 Task: Create a due date automation trigger when advanced on, 2 days after a card is due add content without an empty description at 11:00 AM.
Action: Mouse moved to (1138, 331)
Screenshot: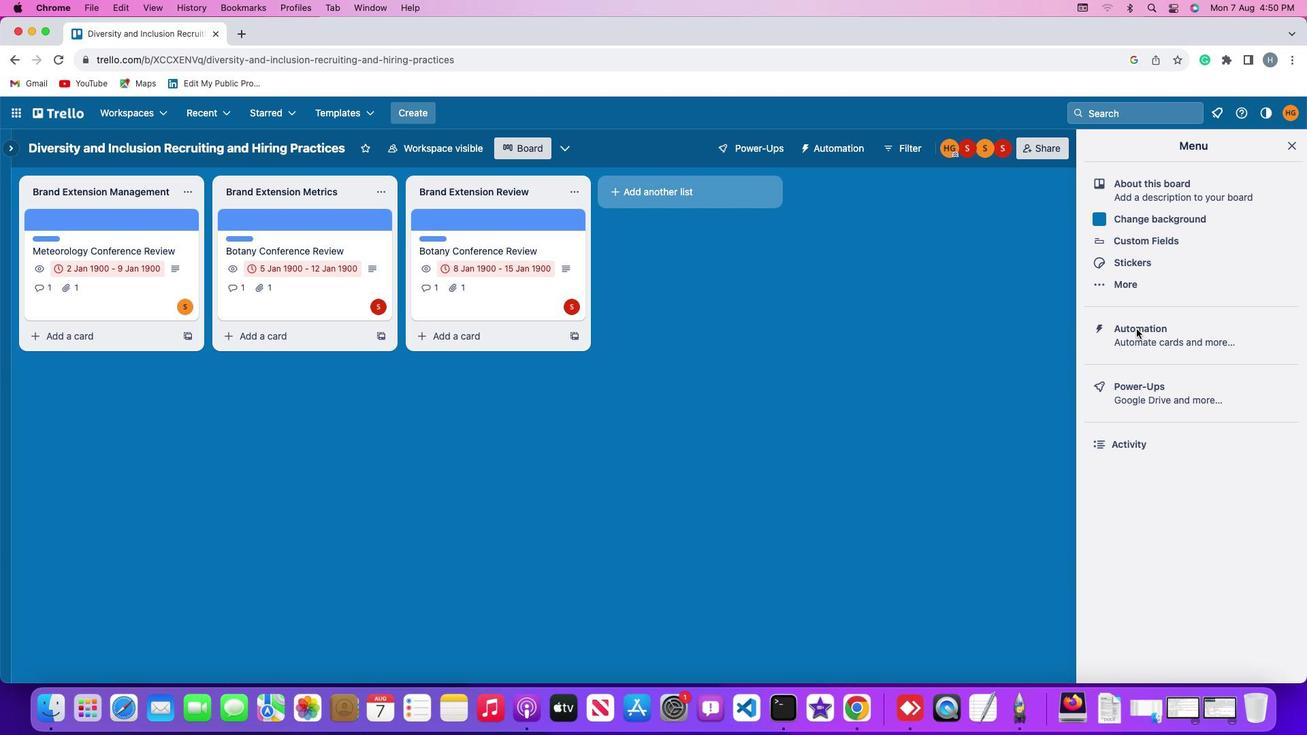 
Action: Mouse pressed left at (1138, 331)
Screenshot: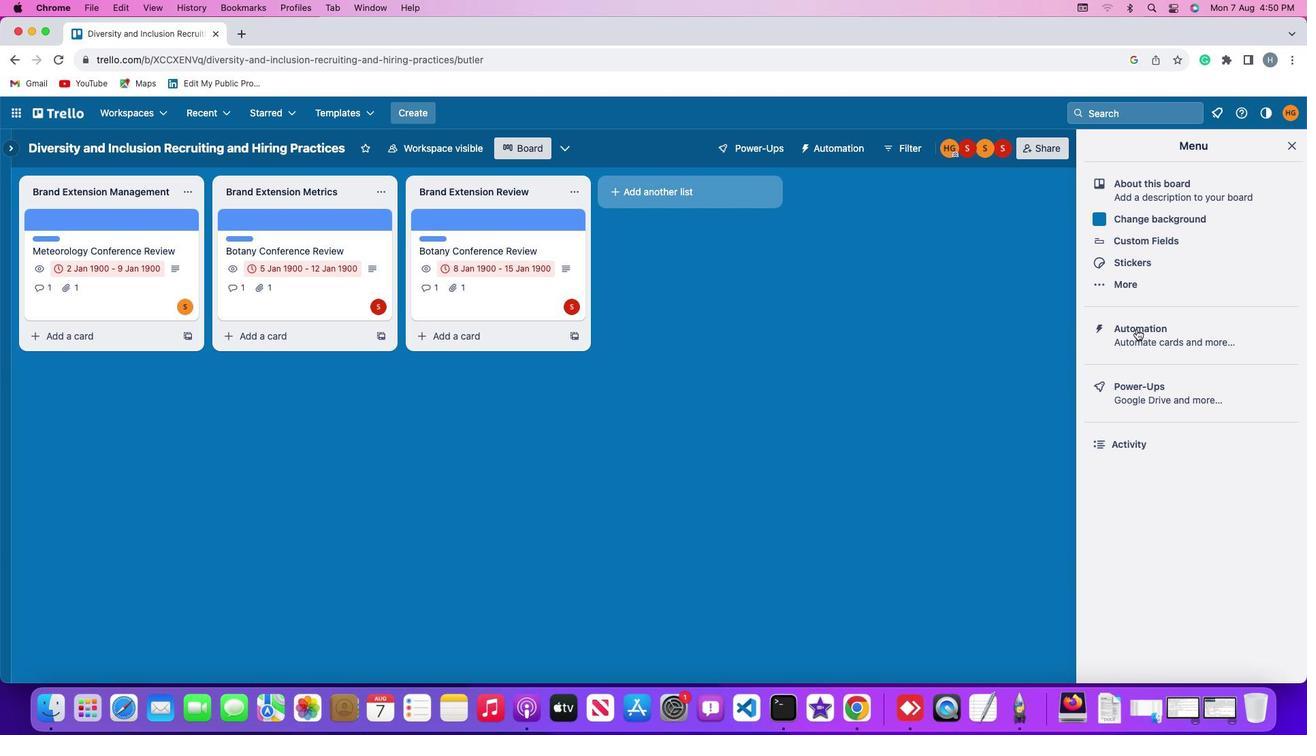 
Action: Mouse pressed left at (1138, 331)
Screenshot: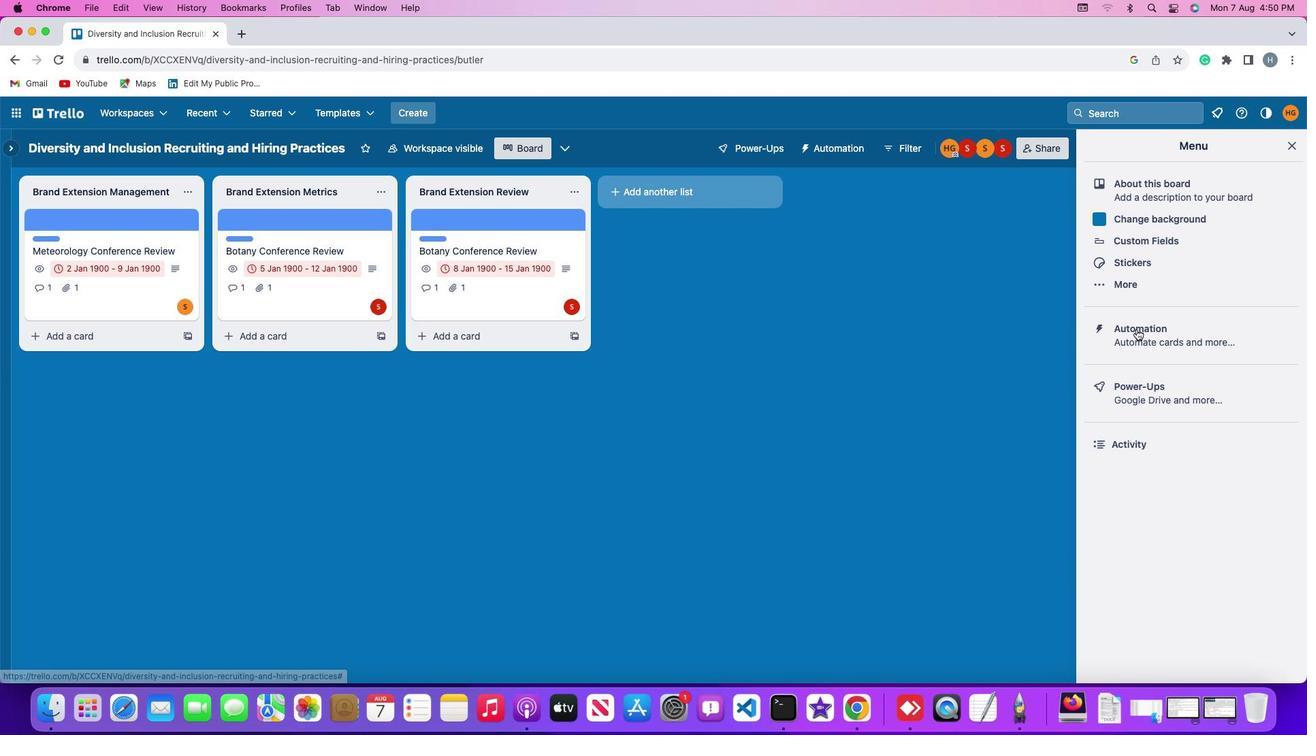
Action: Mouse moved to (81, 325)
Screenshot: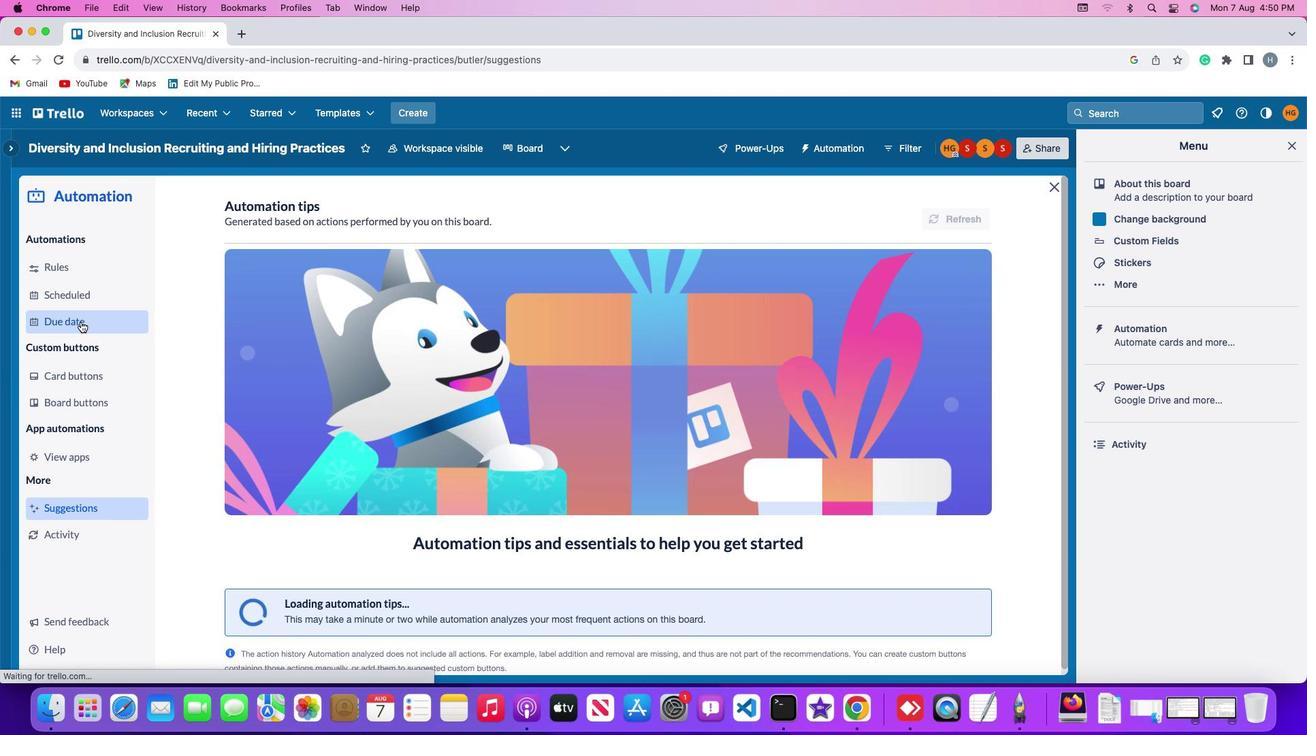 
Action: Mouse pressed left at (81, 325)
Screenshot: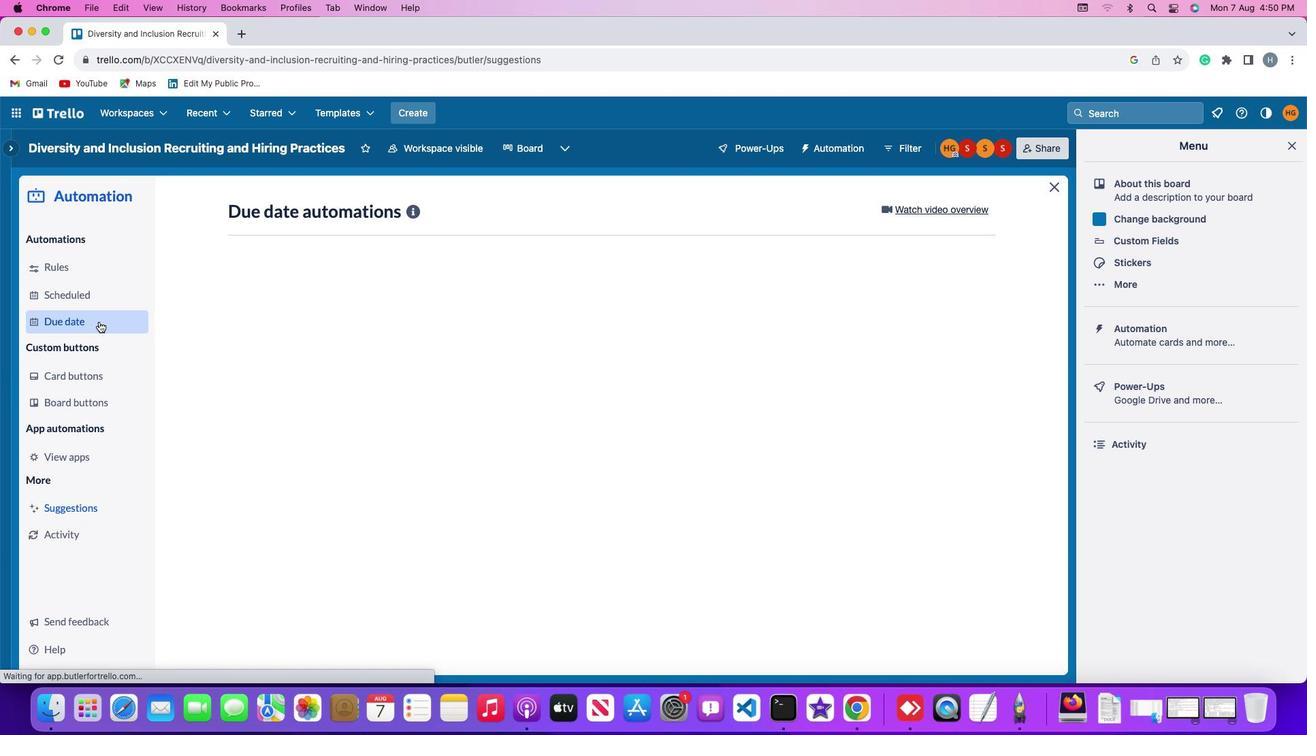 
Action: Mouse moved to (947, 210)
Screenshot: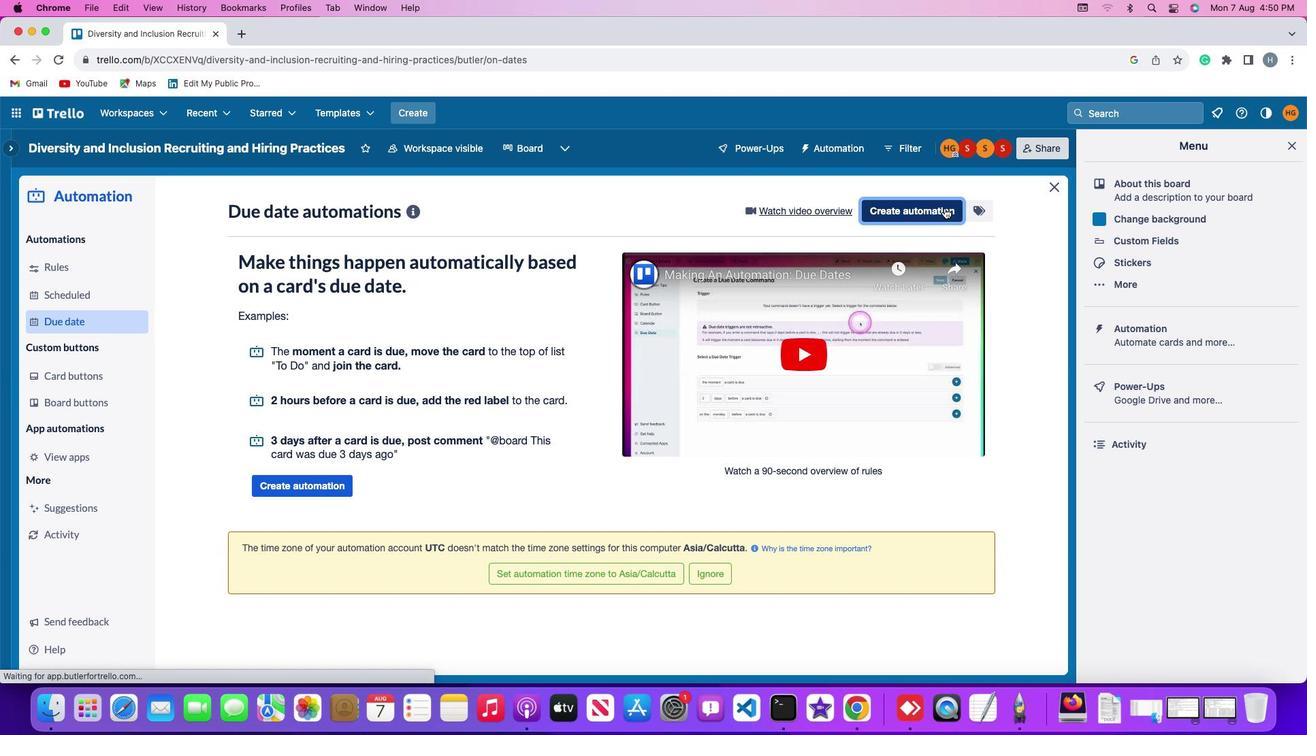 
Action: Mouse pressed left at (947, 210)
Screenshot: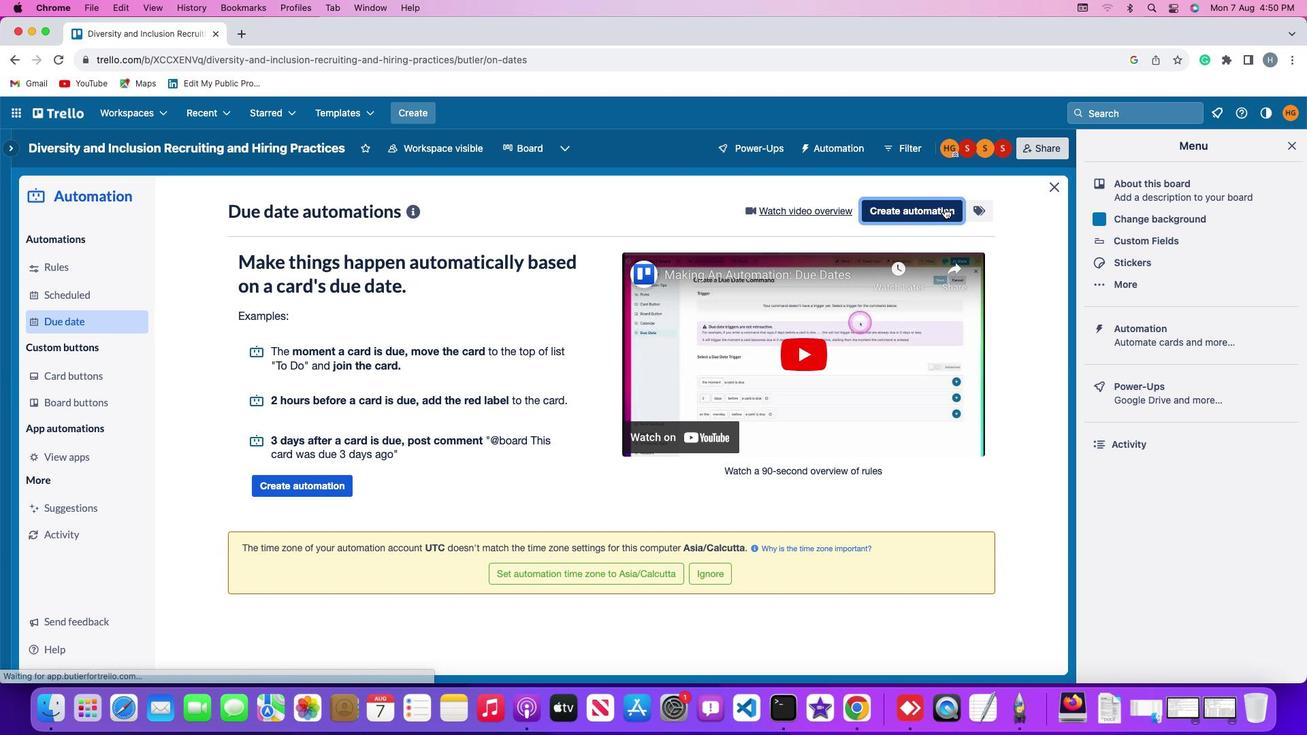 
Action: Mouse moved to (604, 341)
Screenshot: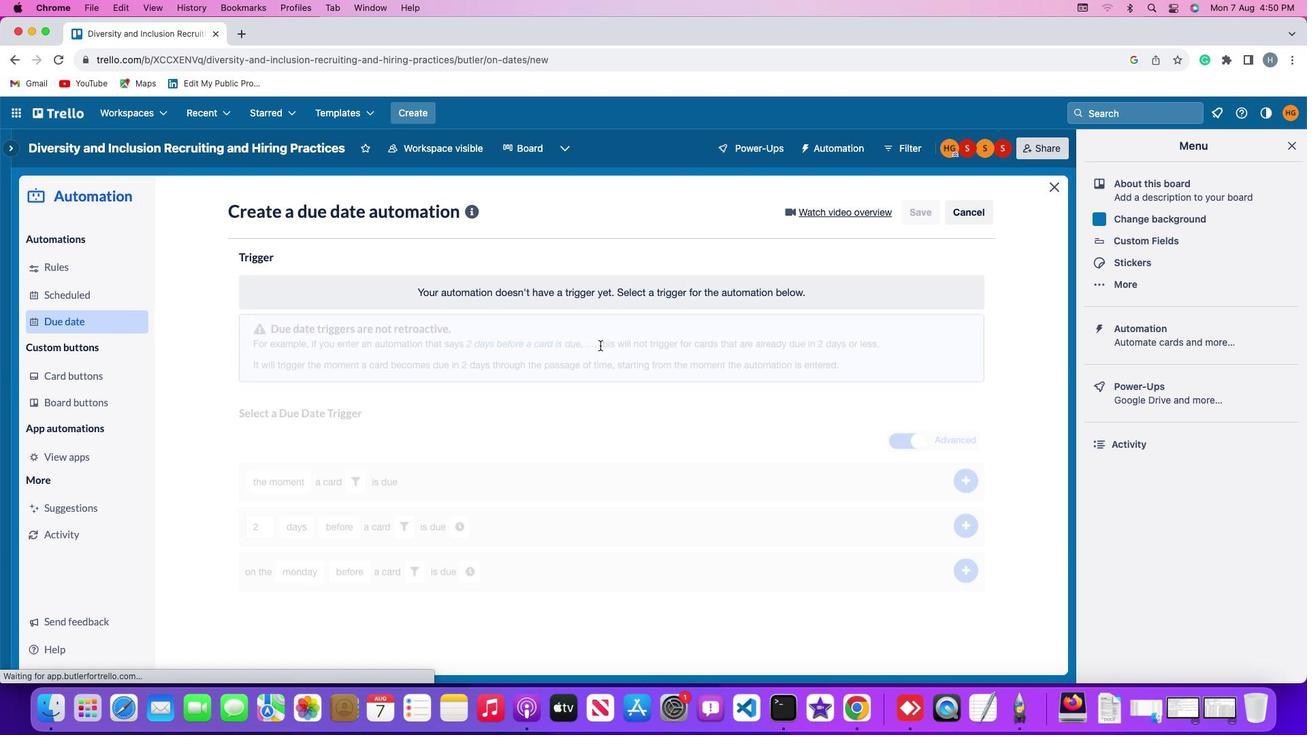 
Action: Mouse pressed left at (604, 341)
Screenshot: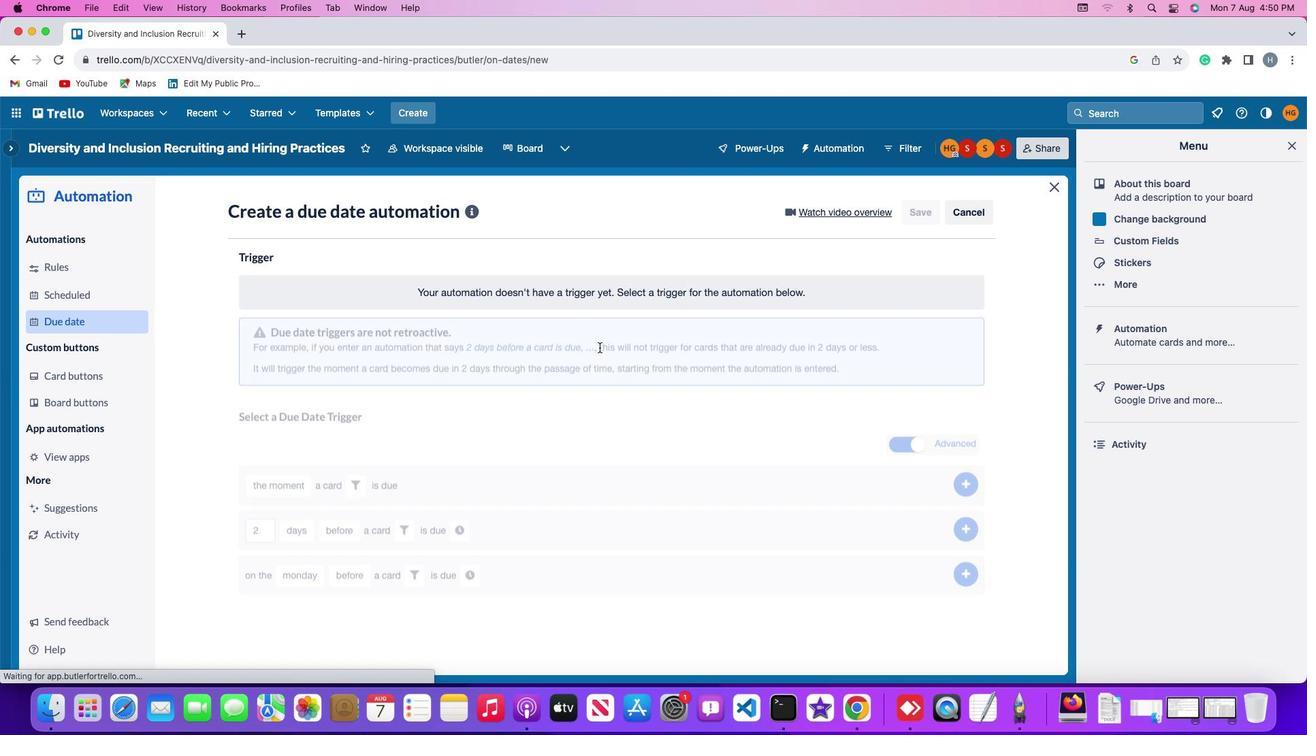 
Action: Mouse moved to (271, 552)
Screenshot: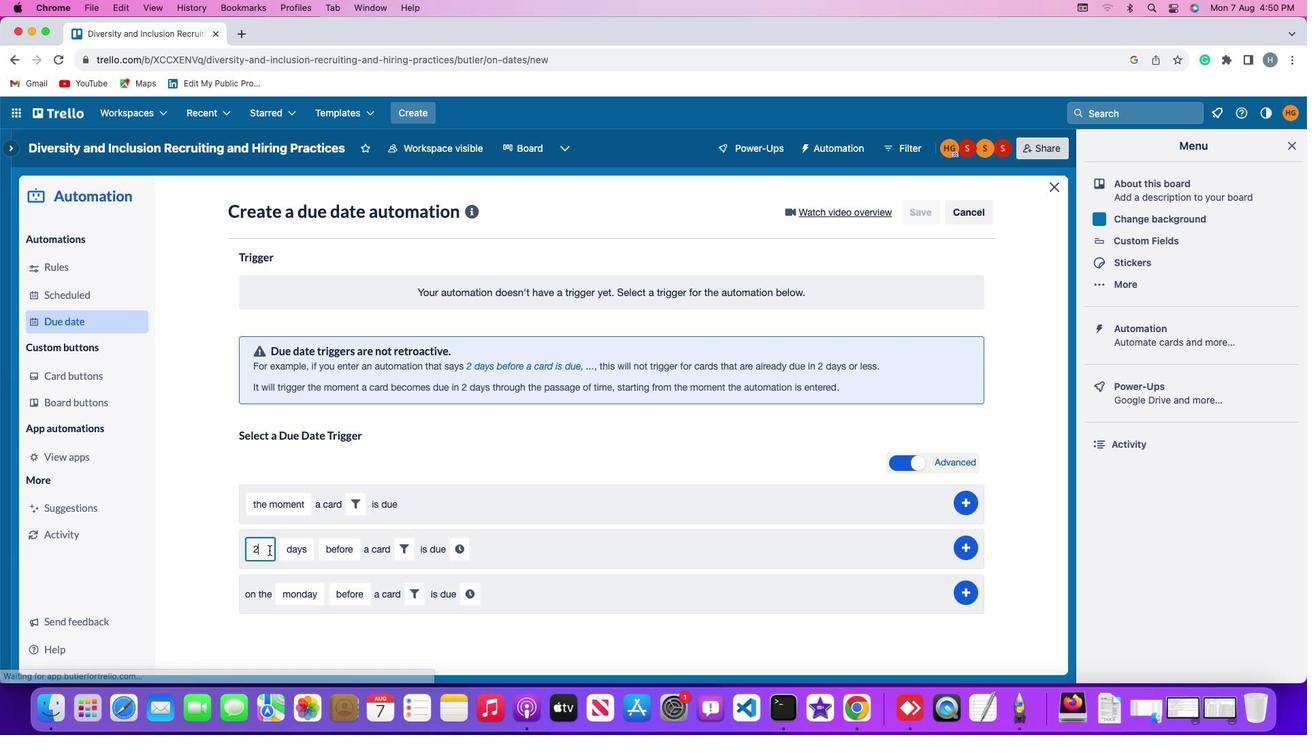 
Action: Mouse pressed left at (271, 552)
Screenshot: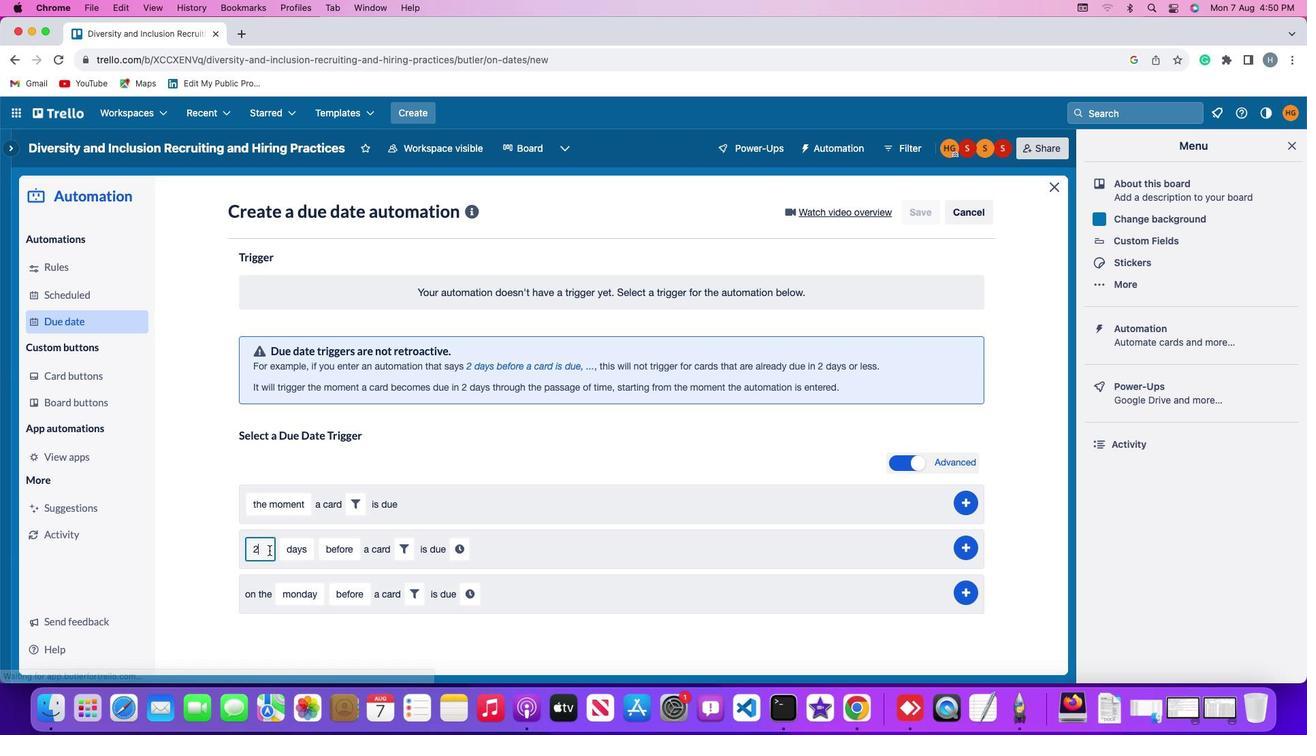 
Action: Key pressed Key.backspace'2'
Screenshot: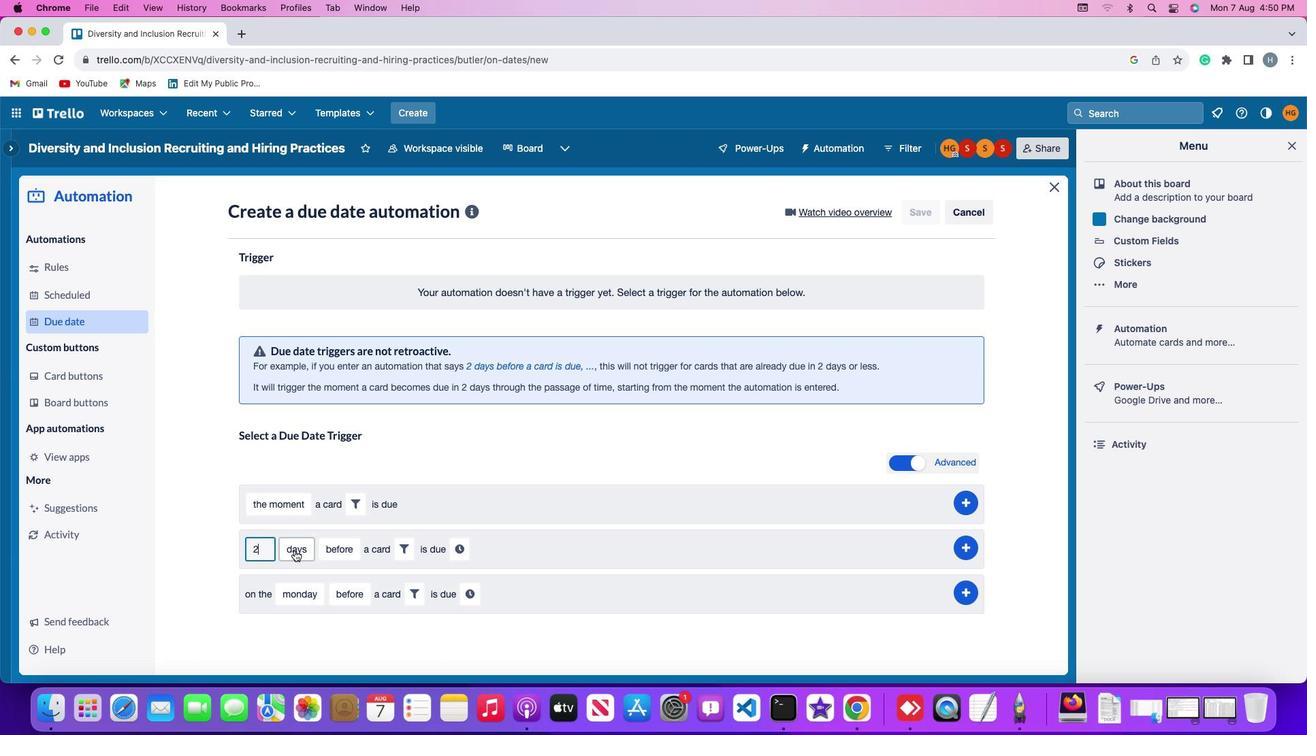 
Action: Mouse moved to (301, 551)
Screenshot: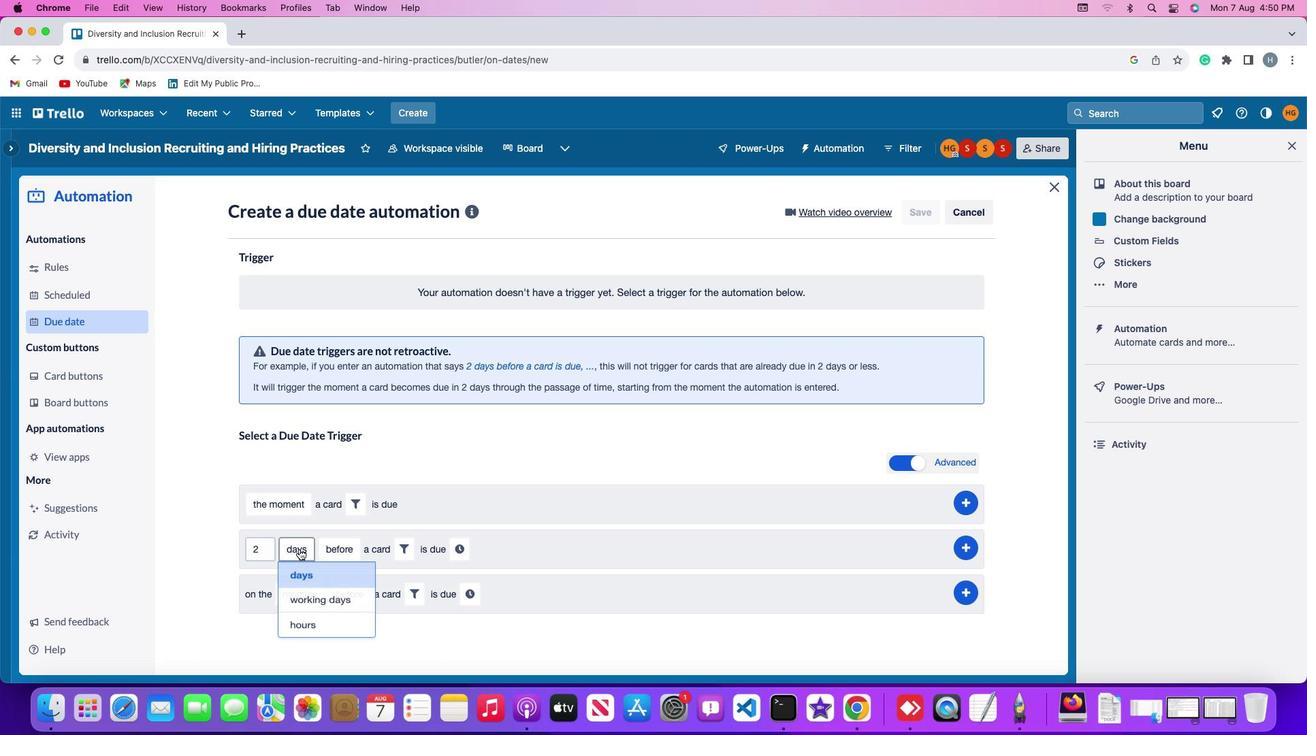 
Action: Mouse pressed left at (301, 551)
Screenshot: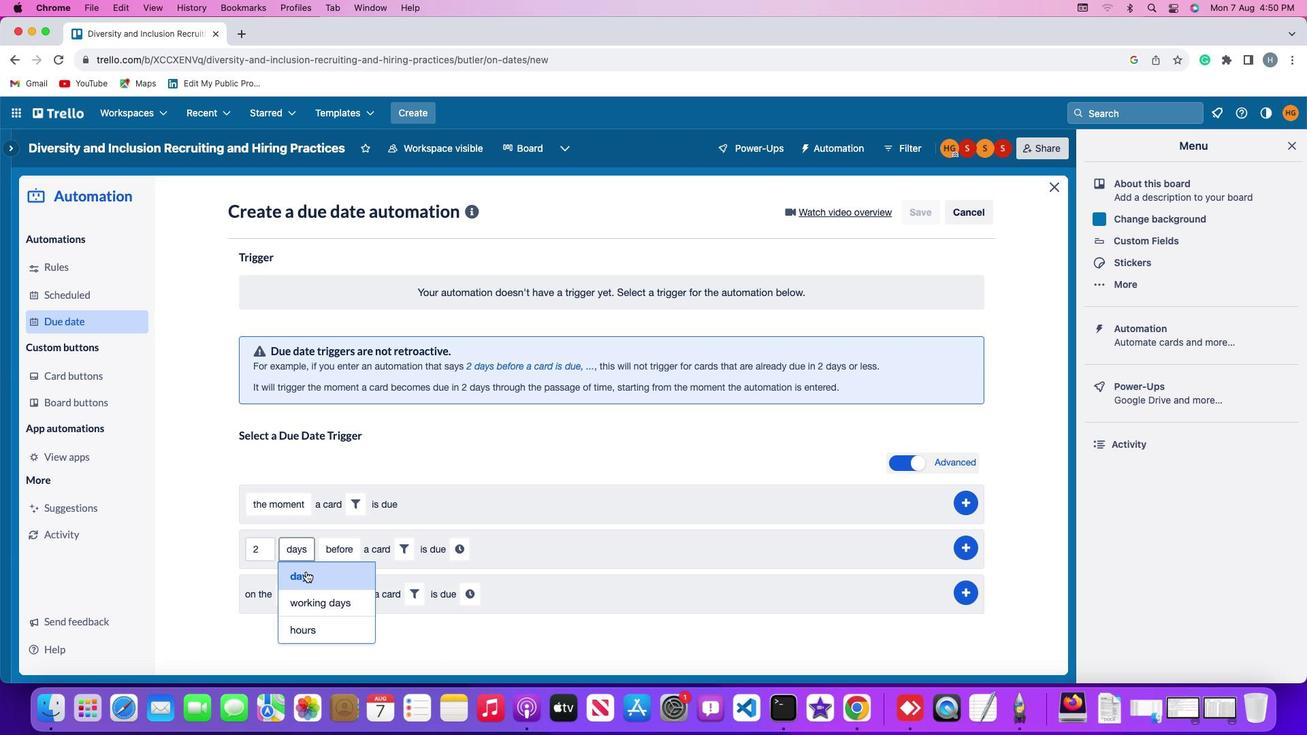 
Action: Mouse moved to (308, 576)
Screenshot: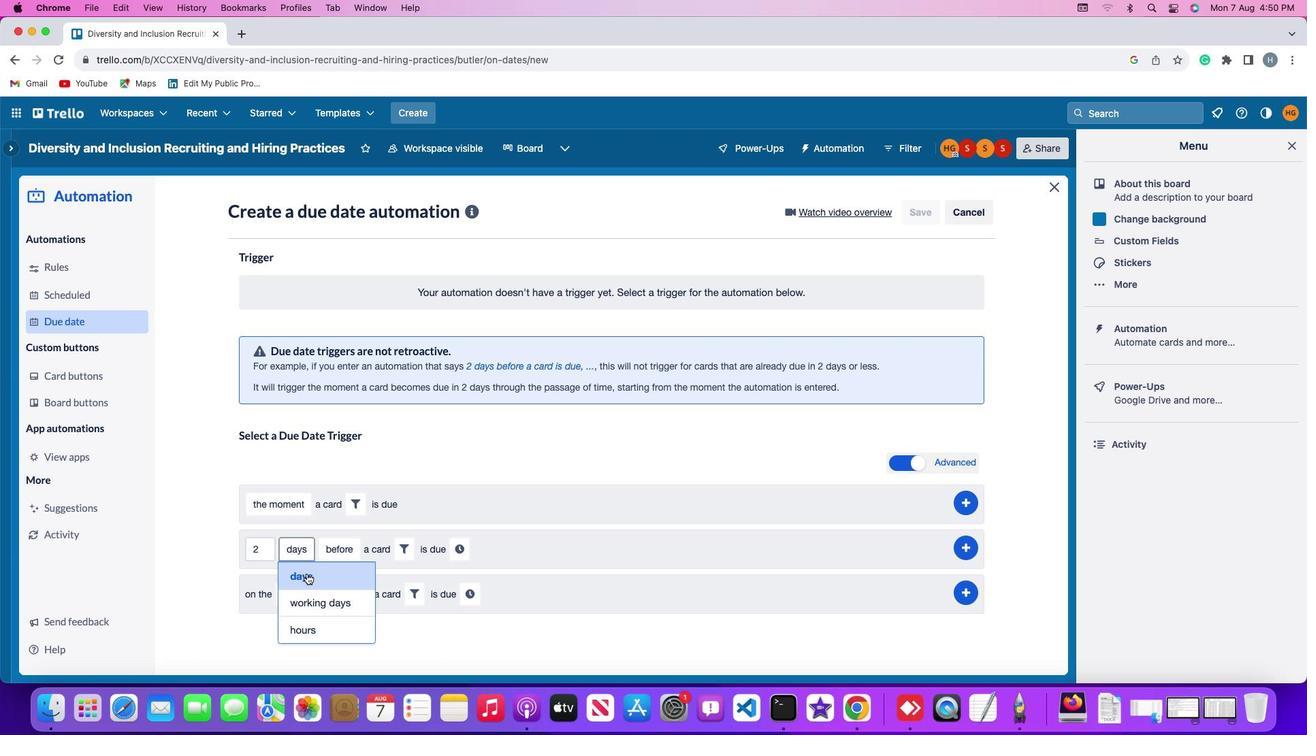 
Action: Mouse pressed left at (308, 576)
Screenshot: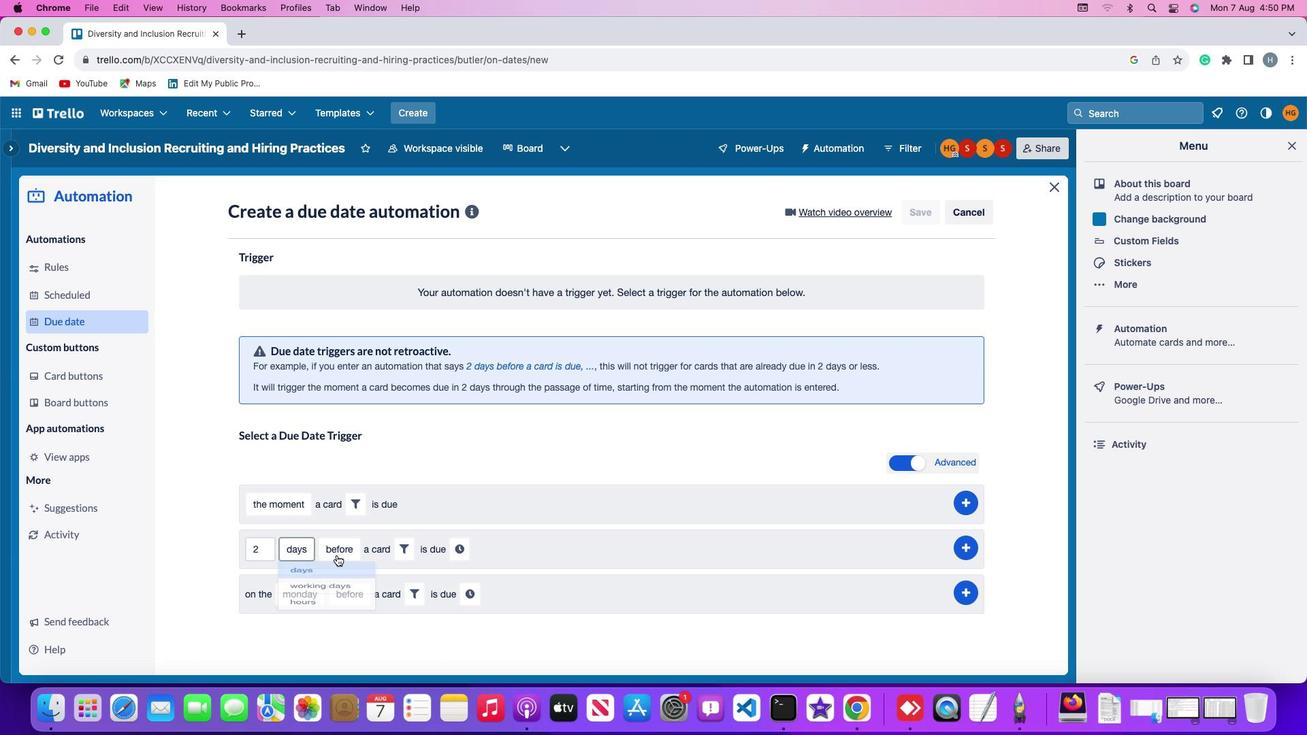 
Action: Mouse moved to (349, 546)
Screenshot: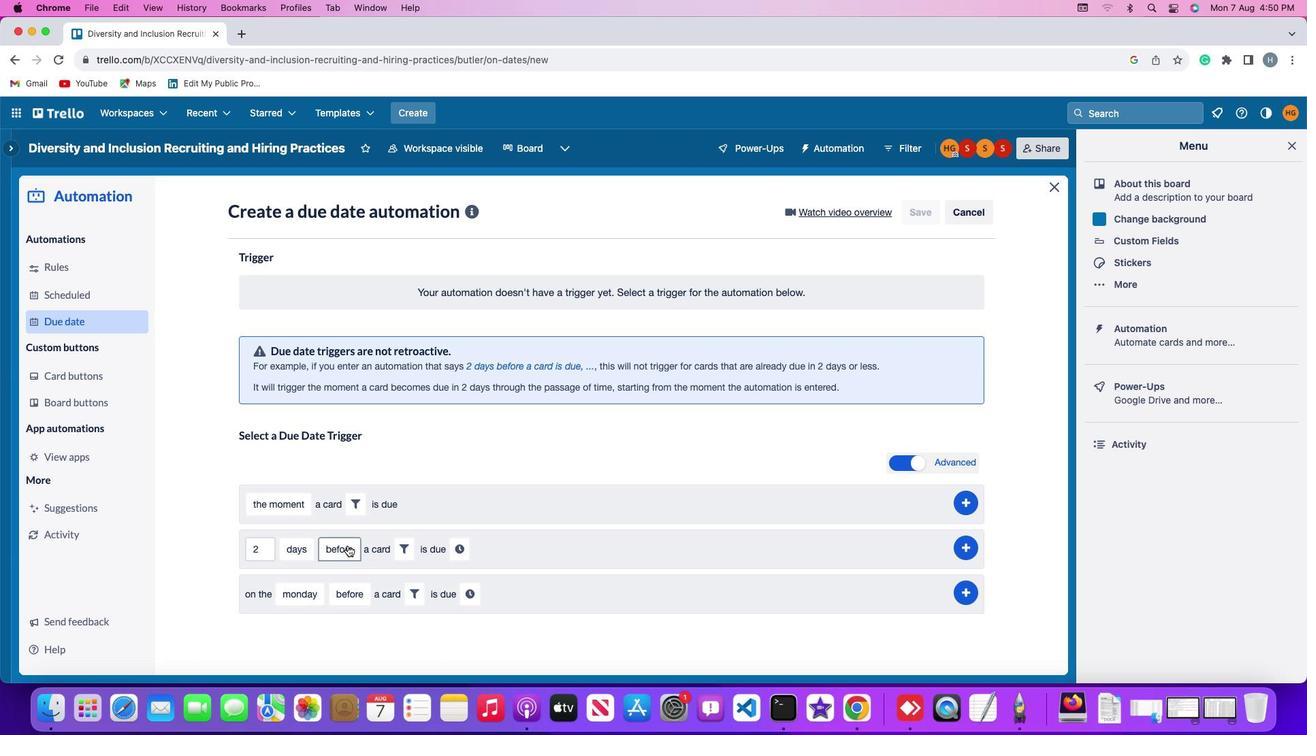 
Action: Mouse pressed left at (349, 546)
Screenshot: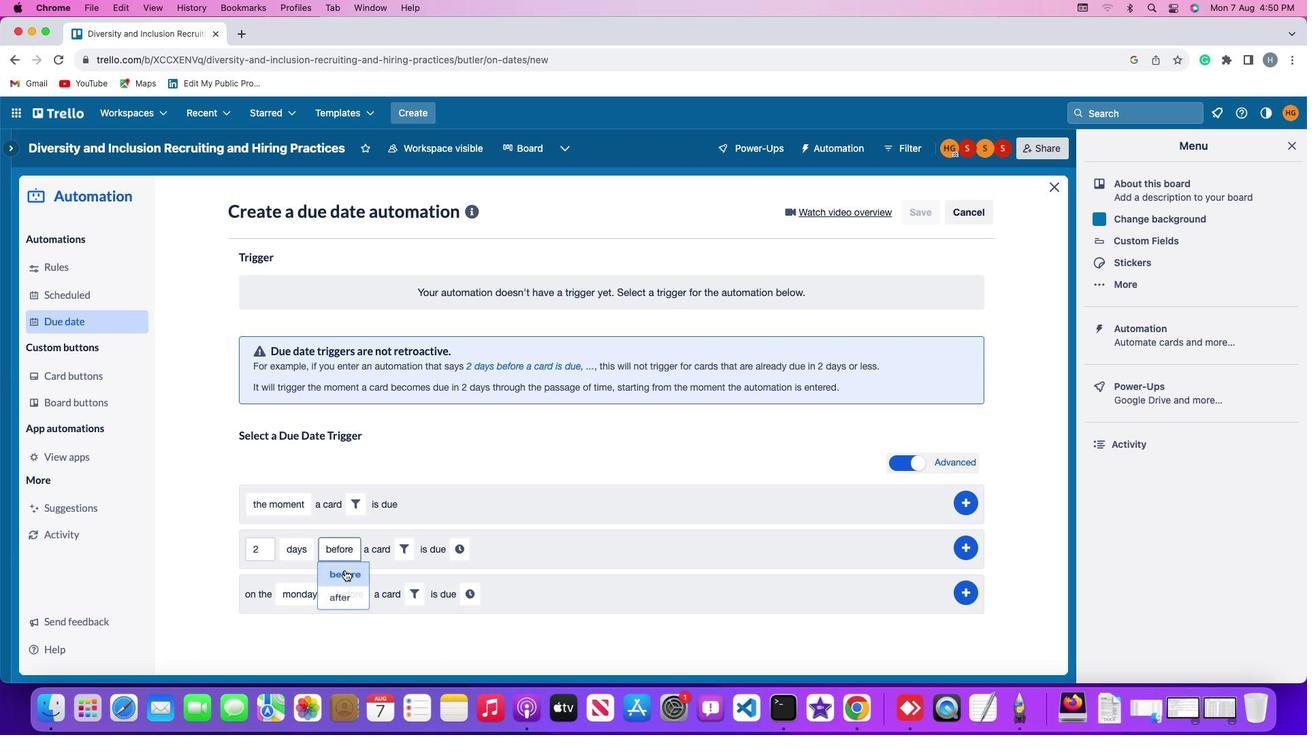 
Action: Mouse moved to (339, 606)
Screenshot: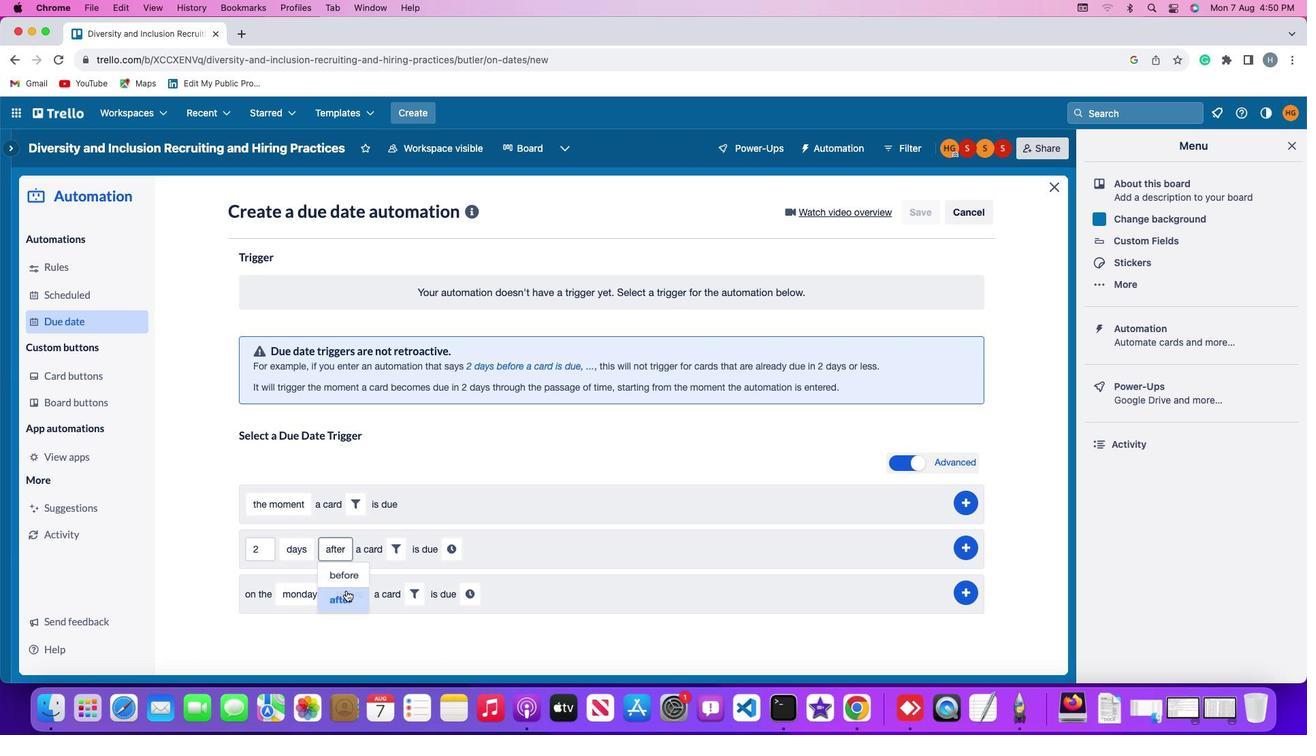
Action: Mouse pressed left at (339, 606)
Screenshot: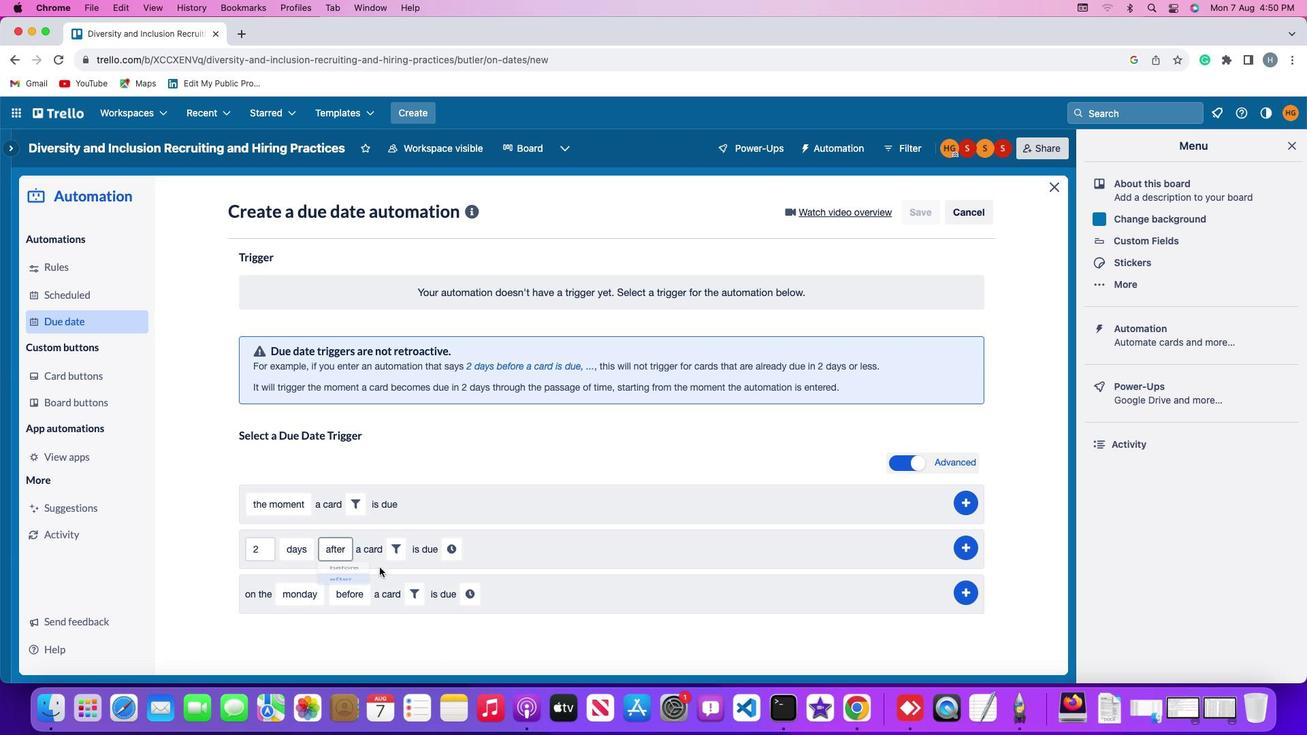 
Action: Mouse moved to (397, 551)
Screenshot: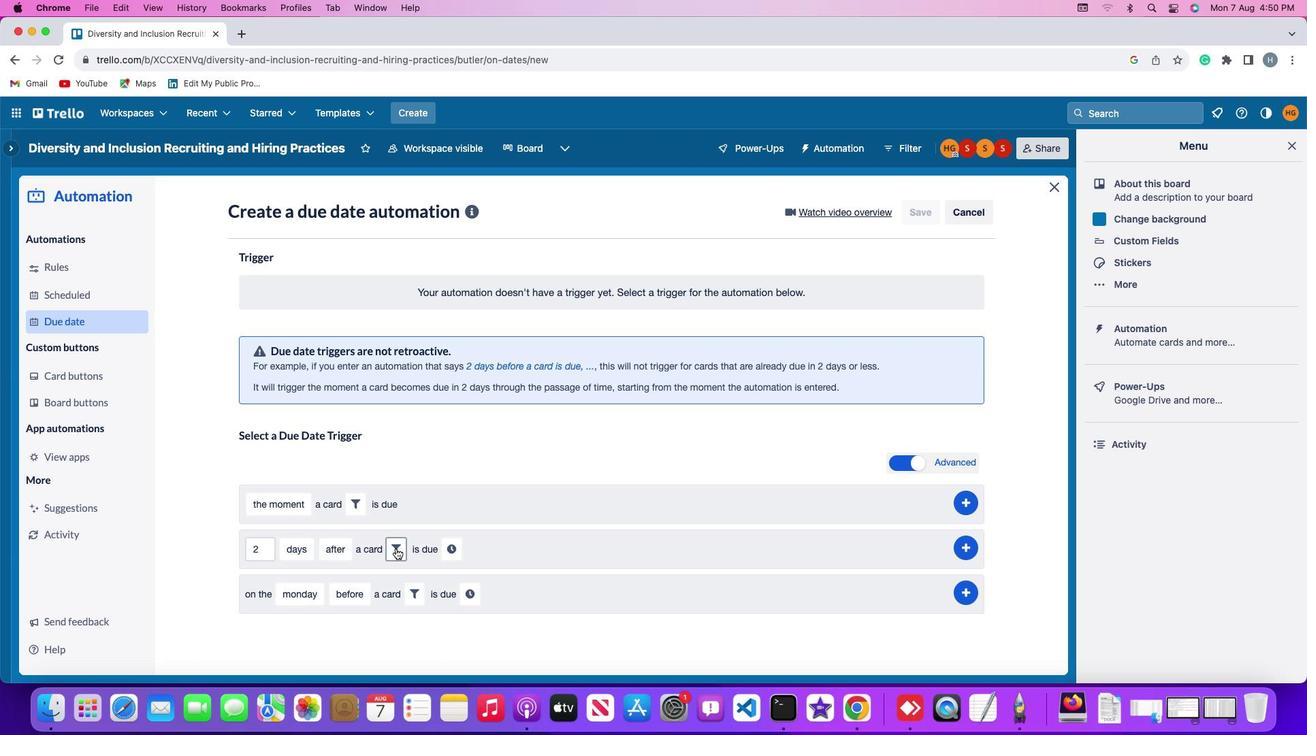 
Action: Mouse pressed left at (397, 551)
Screenshot: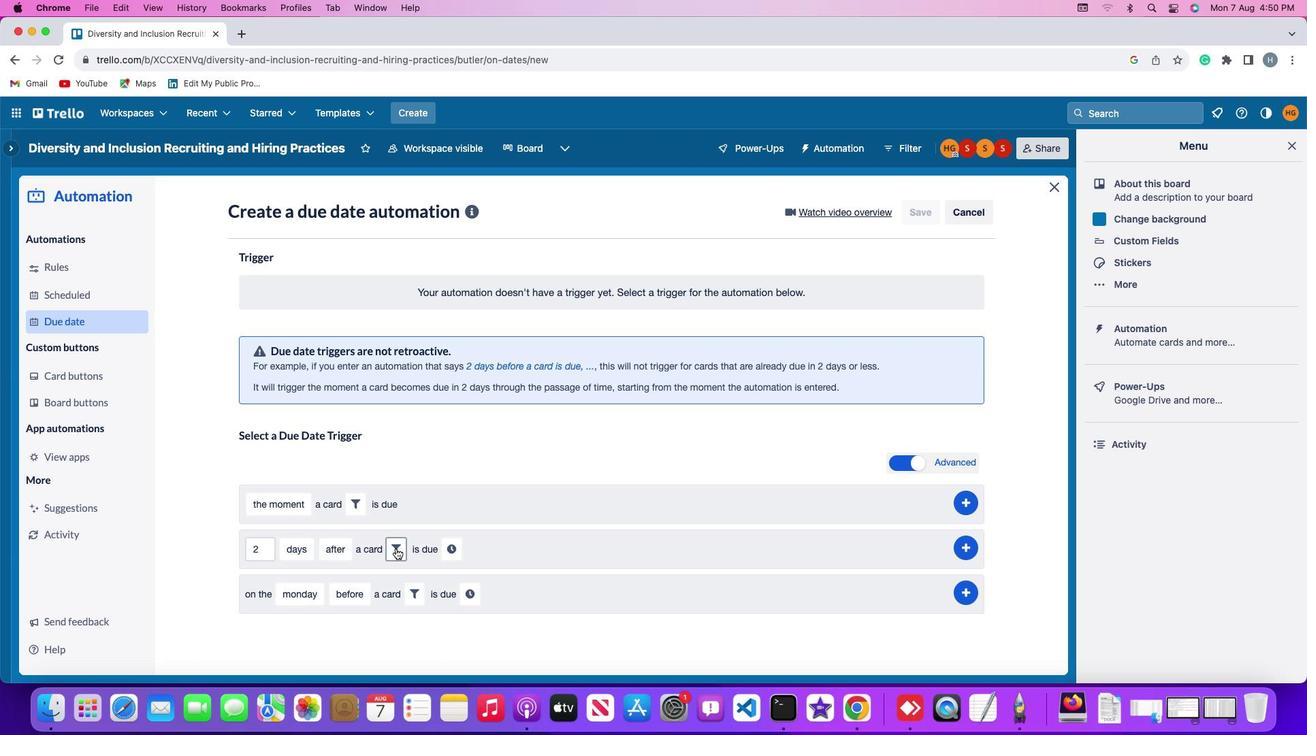 
Action: Mouse moved to (581, 596)
Screenshot: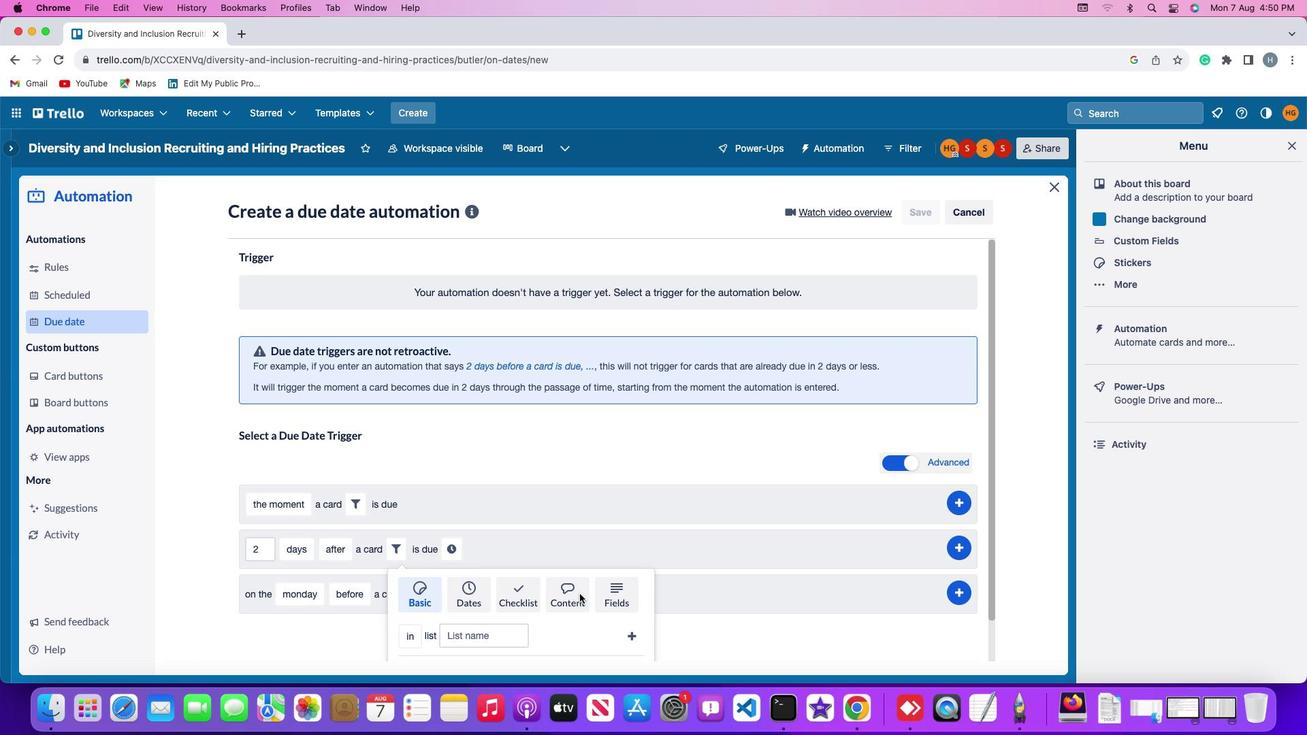 
Action: Mouse pressed left at (581, 596)
Screenshot: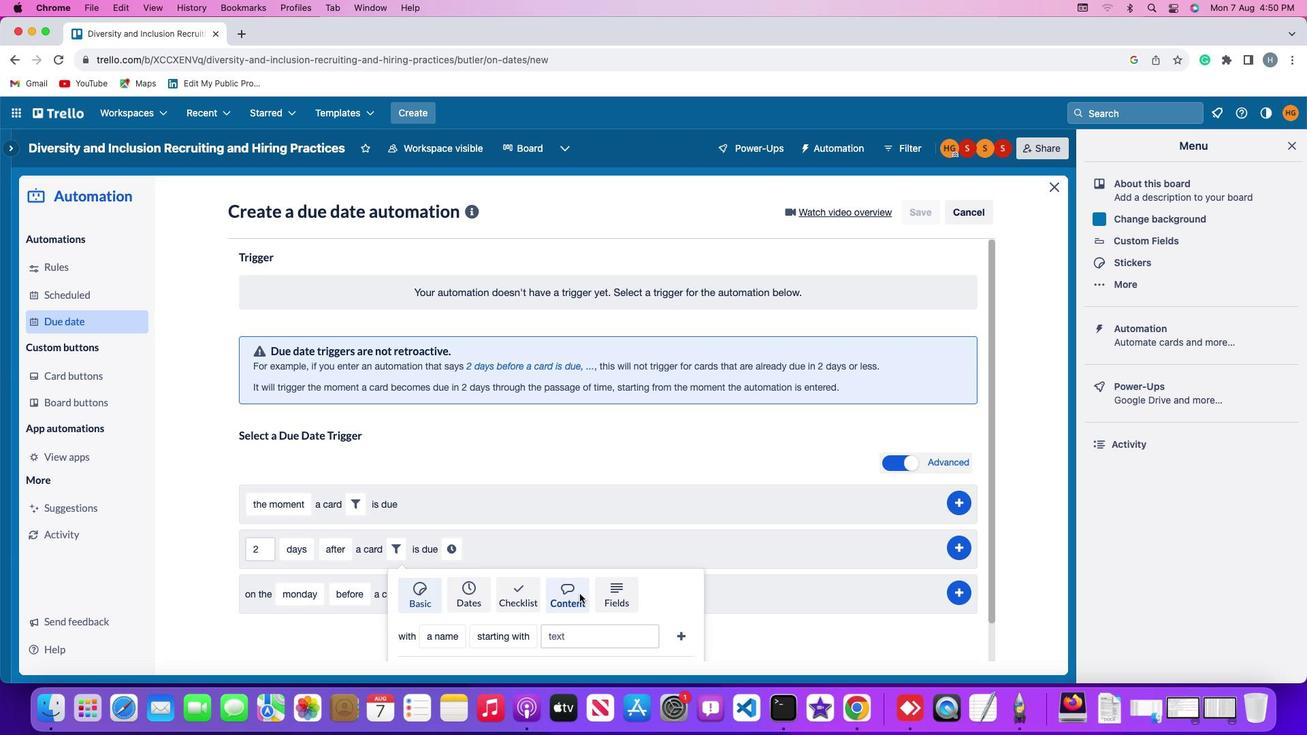 
Action: Mouse moved to (552, 604)
Screenshot: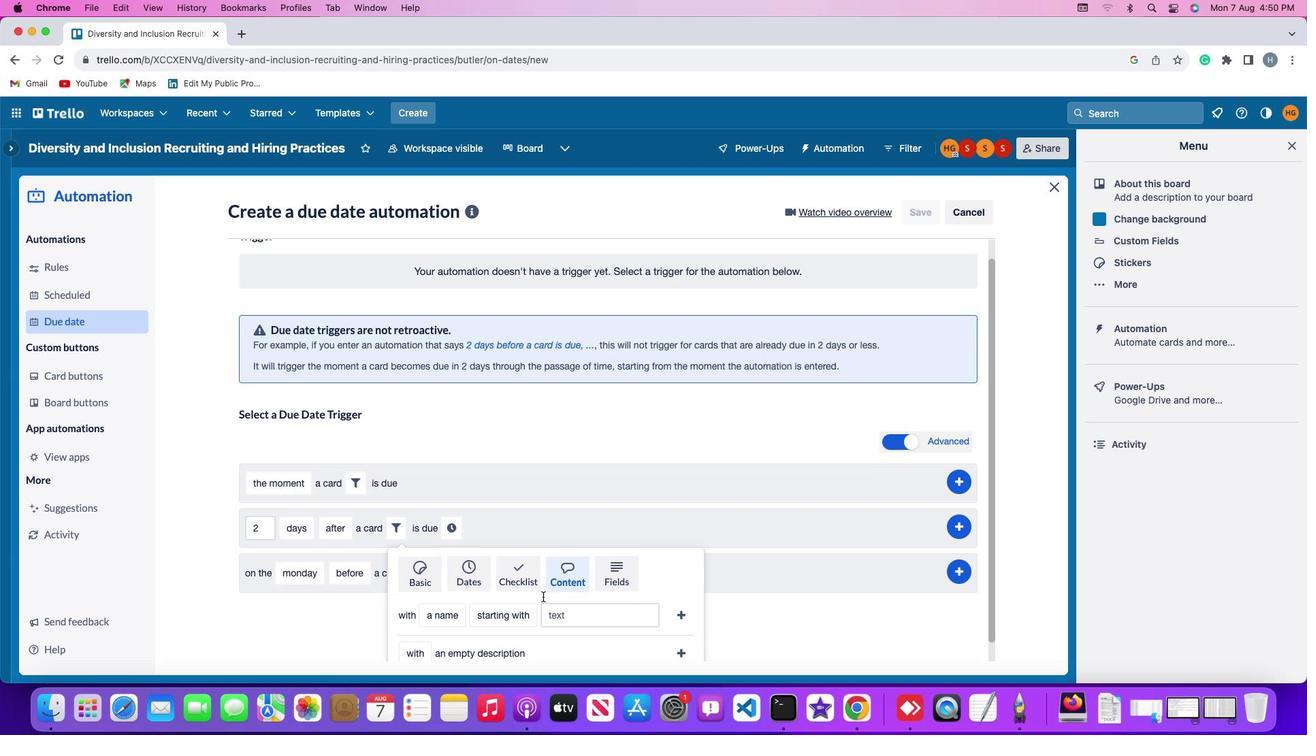 
Action: Mouse scrolled (552, 604) with delta (2, 1)
Screenshot: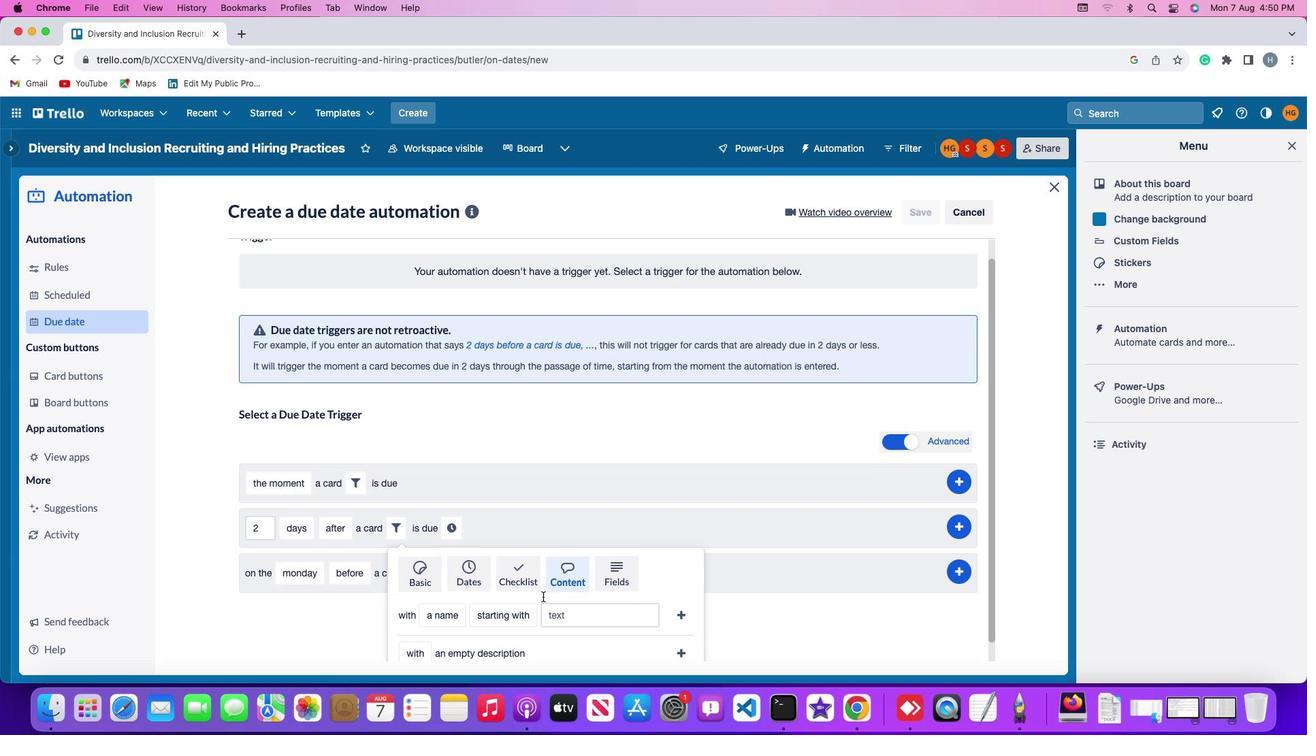 
Action: Mouse moved to (552, 603)
Screenshot: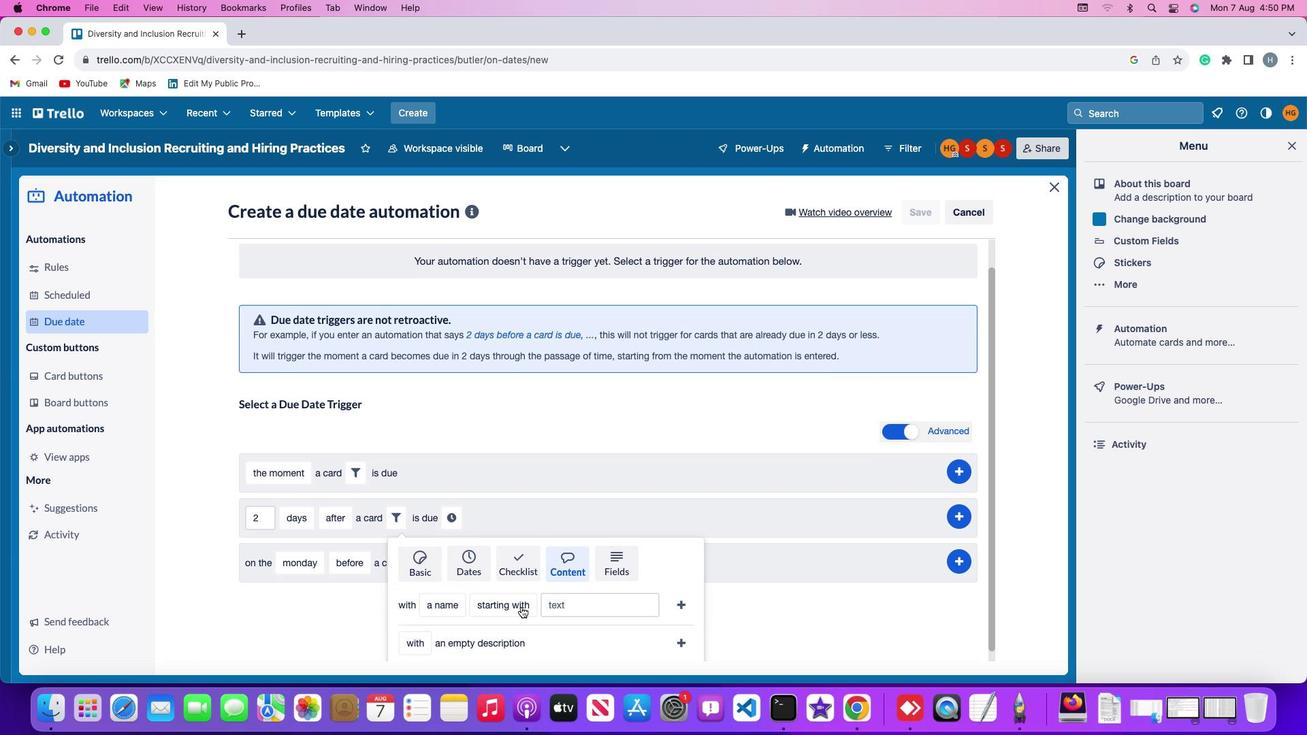 
Action: Mouse scrolled (552, 603) with delta (2, 1)
Screenshot: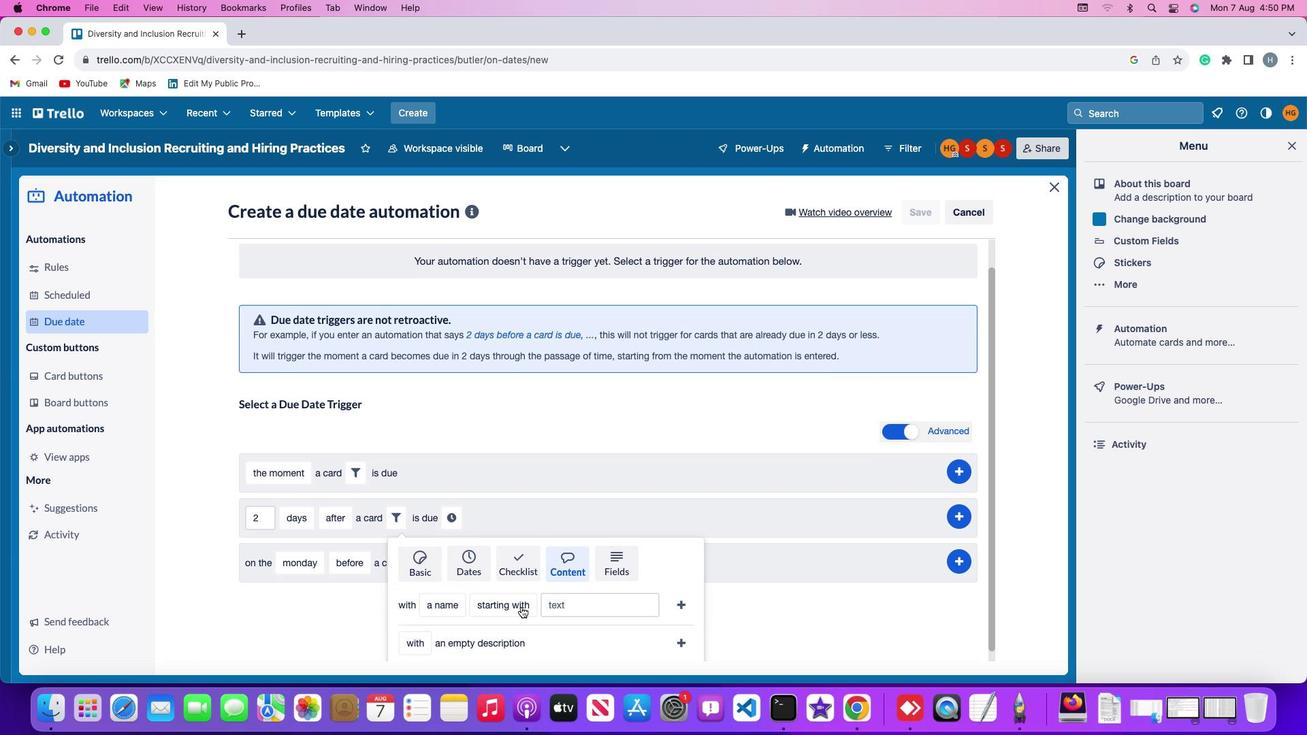 
Action: Mouse moved to (552, 600)
Screenshot: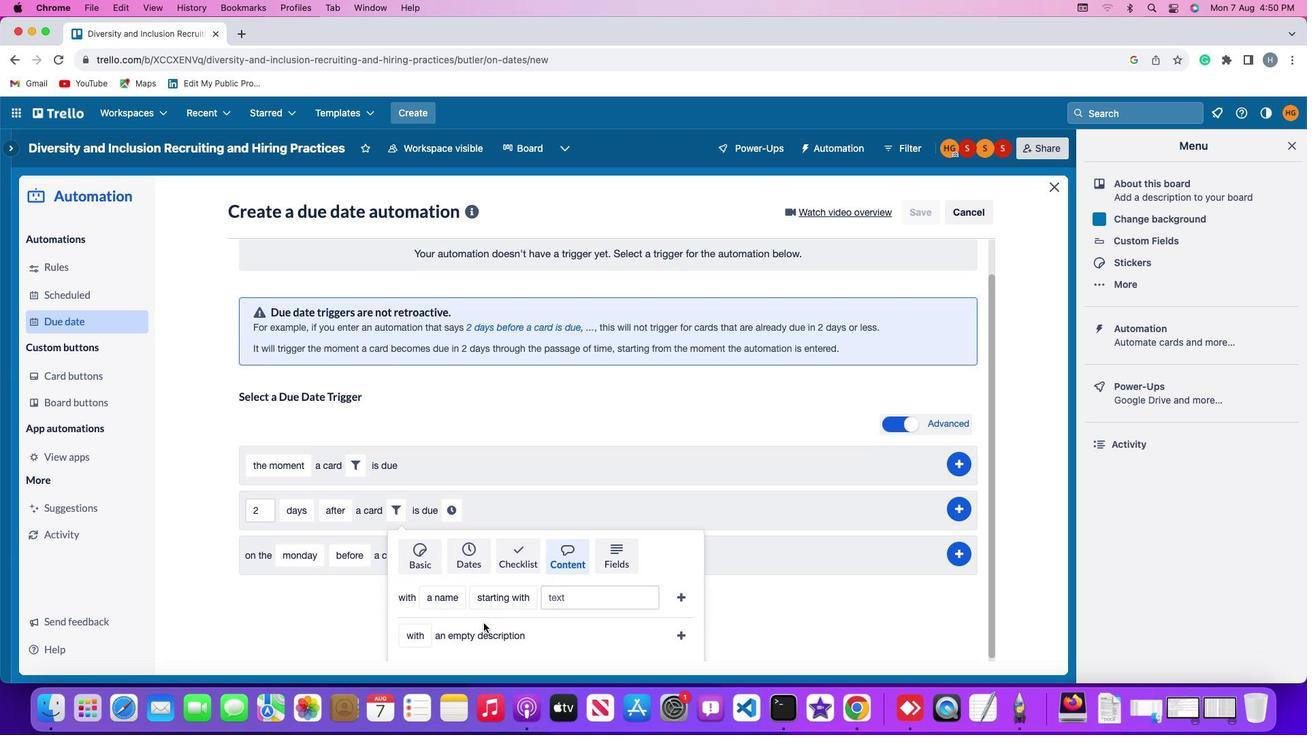 
Action: Mouse scrolled (552, 600) with delta (2, 0)
Screenshot: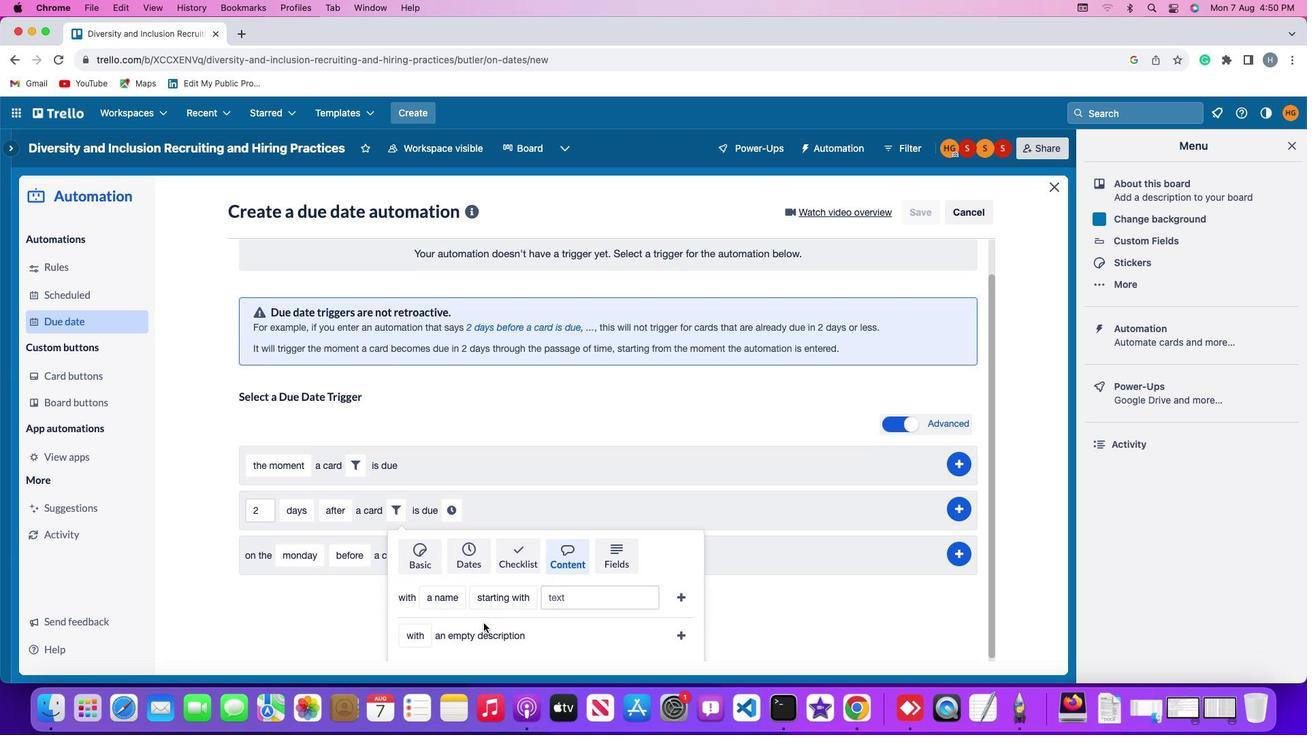 
Action: Mouse moved to (418, 643)
Screenshot: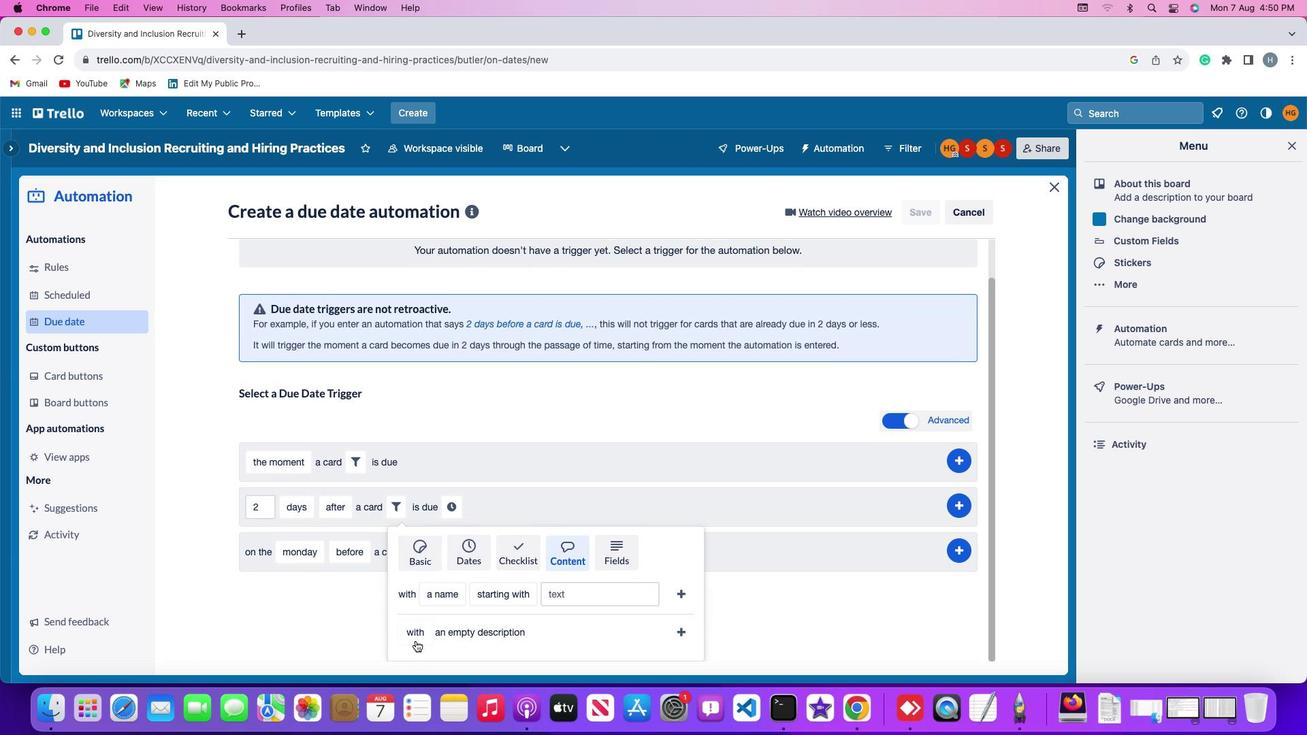 
Action: Mouse pressed left at (418, 643)
Screenshot: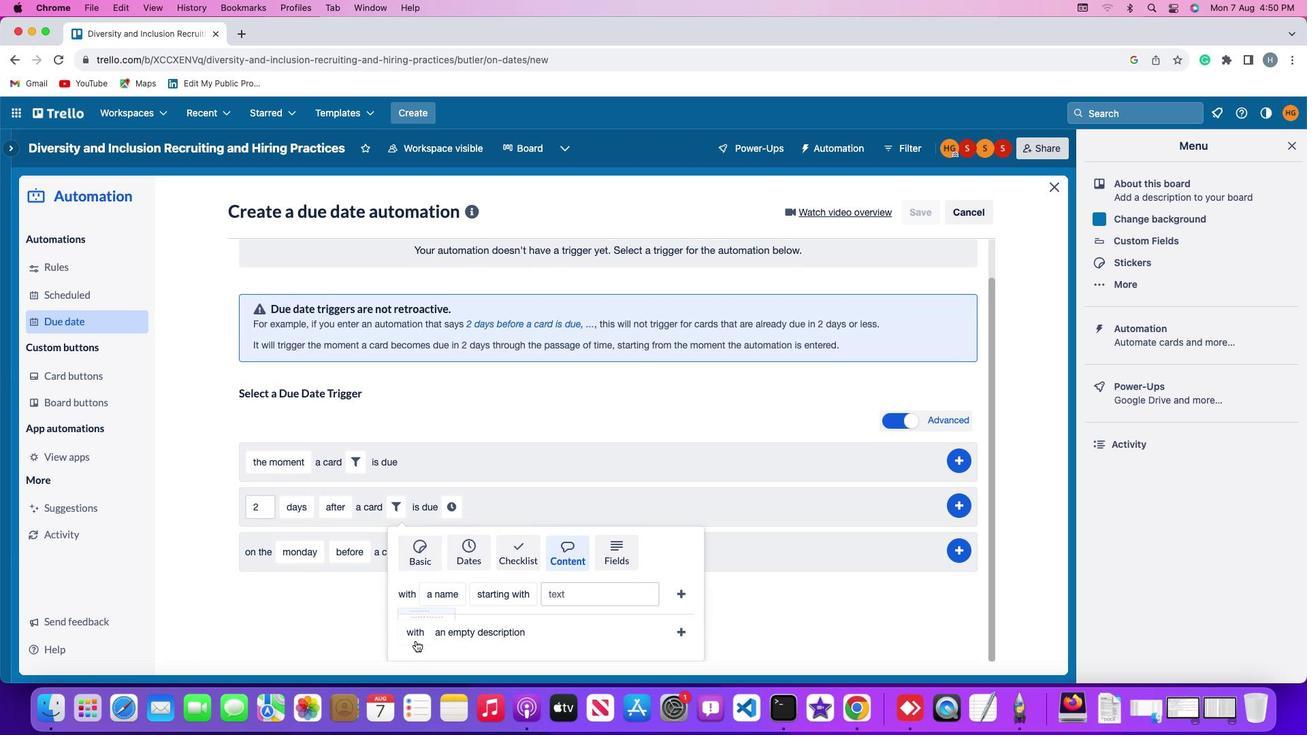 
Action: Mouse moved to (421, 606)
Screenshot: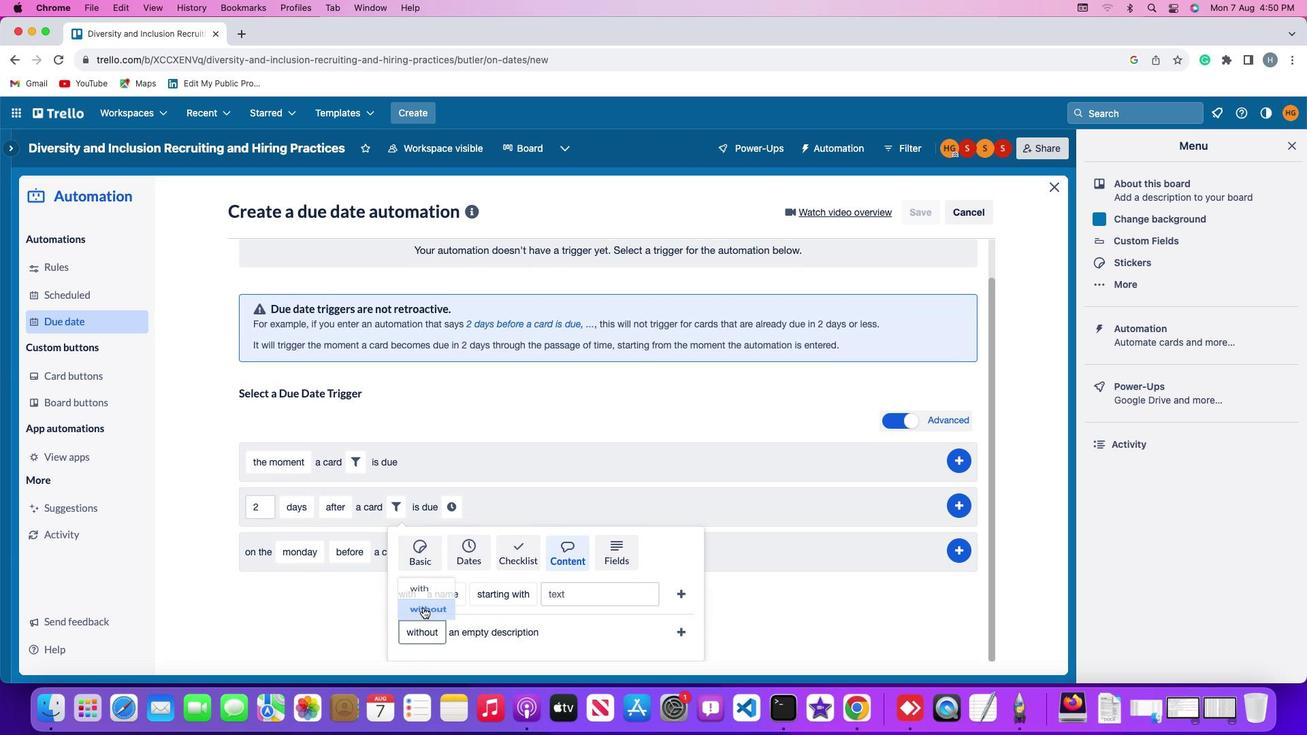 
Action: Mouse pressed left at (421, 606)
Screenshot: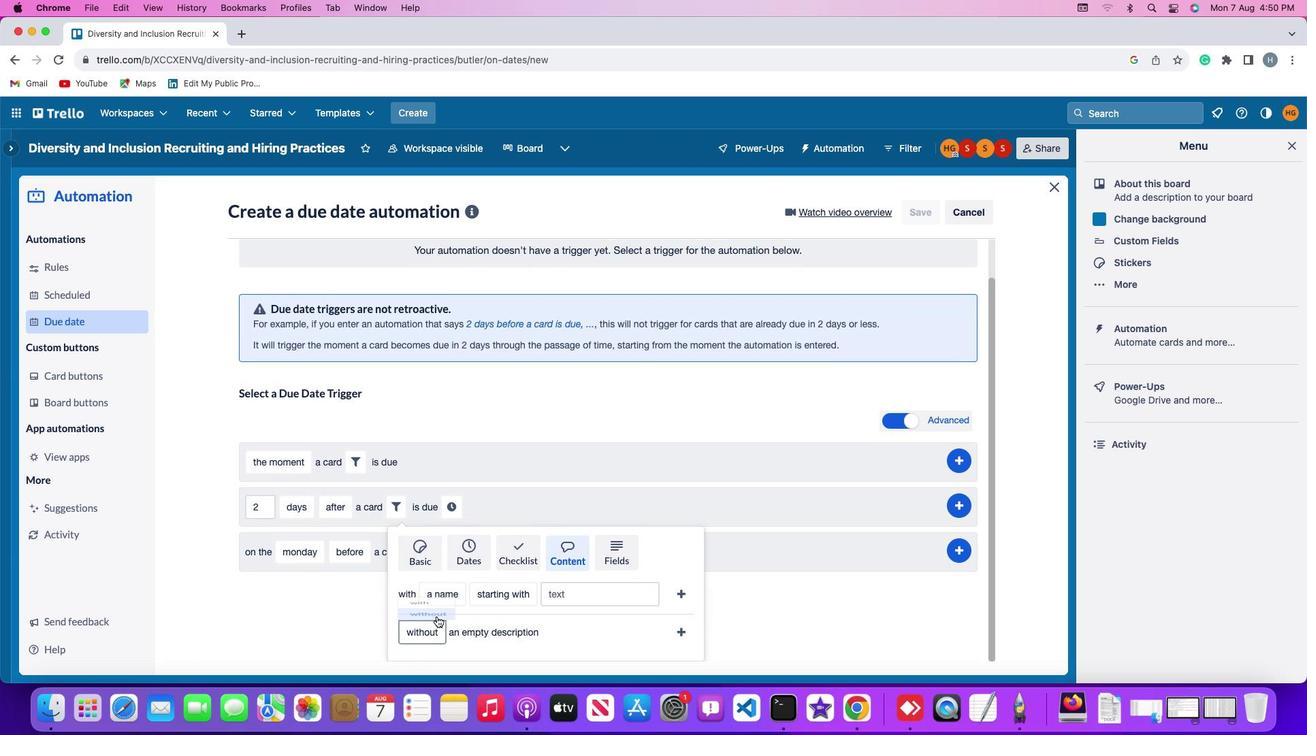 
Action: Mouse moved to (687, 633)
Screenshot: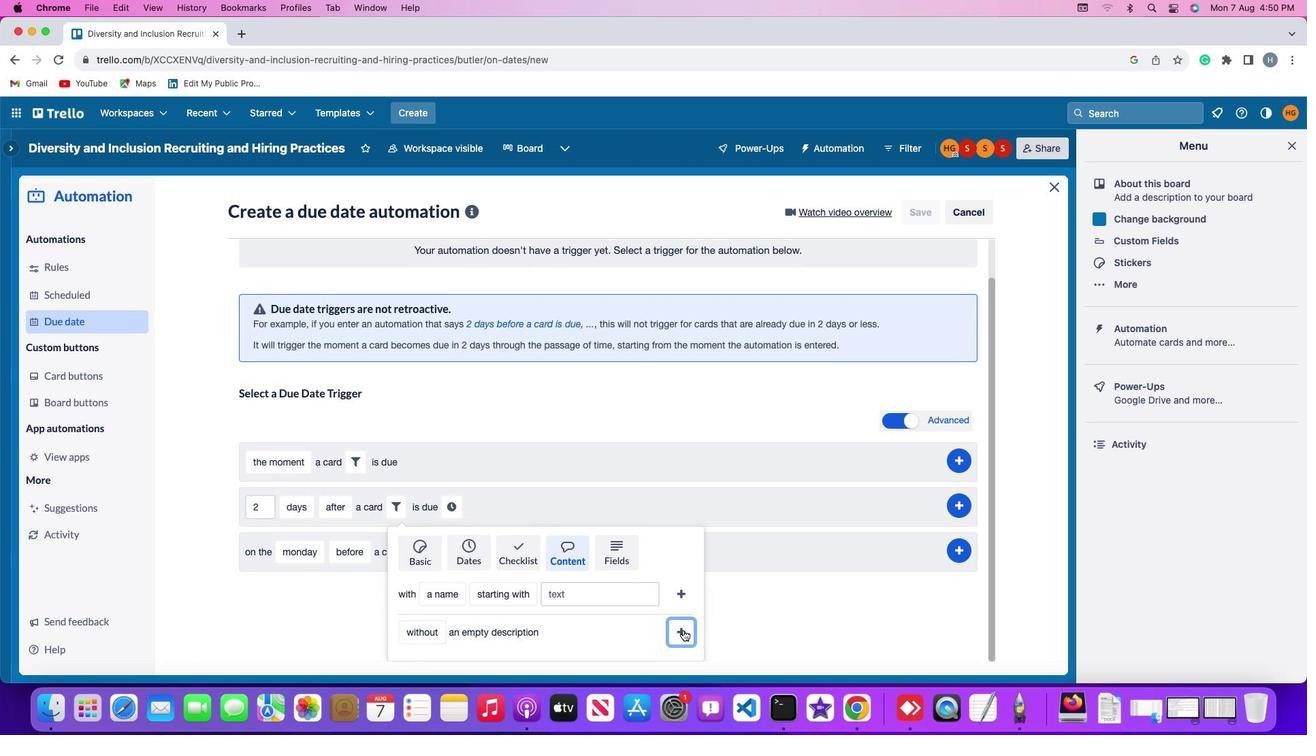 
Action: Mouse pressed left at (687, 633)
Screenshot: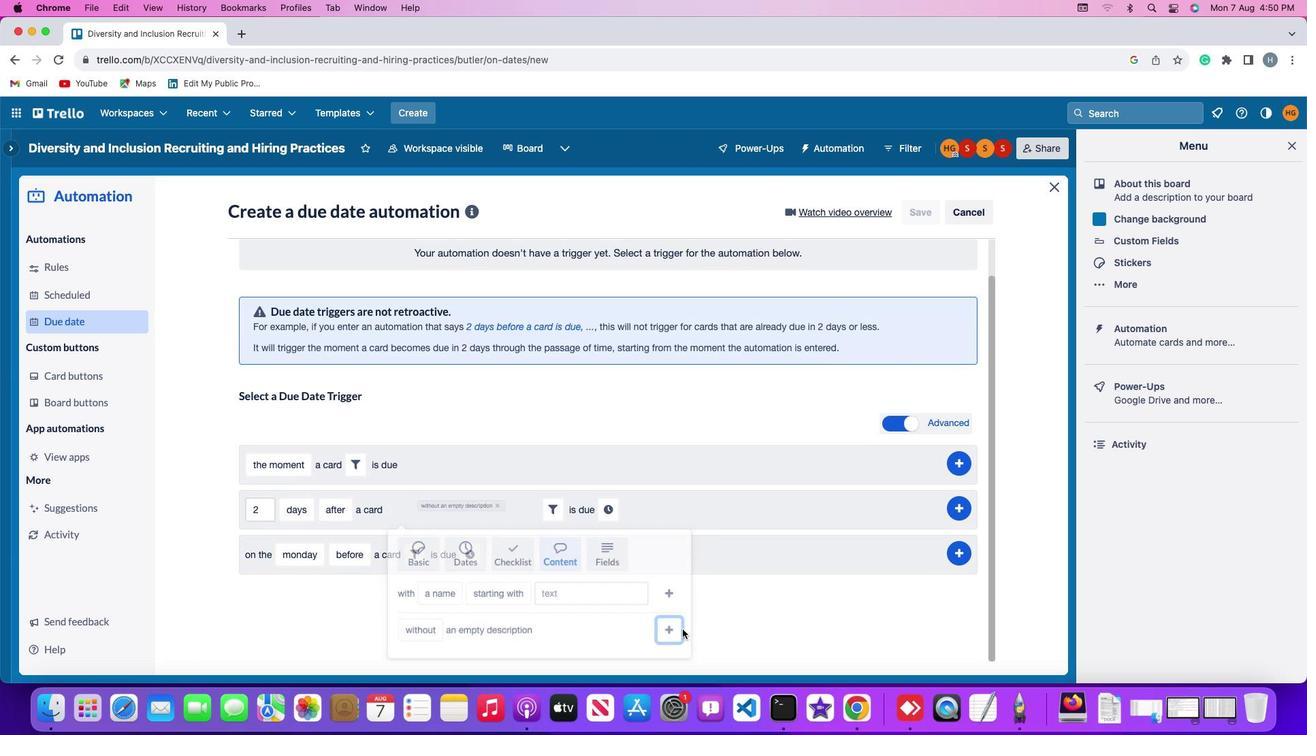 
Action: Mouse moved to (619, 550)
Screenshot: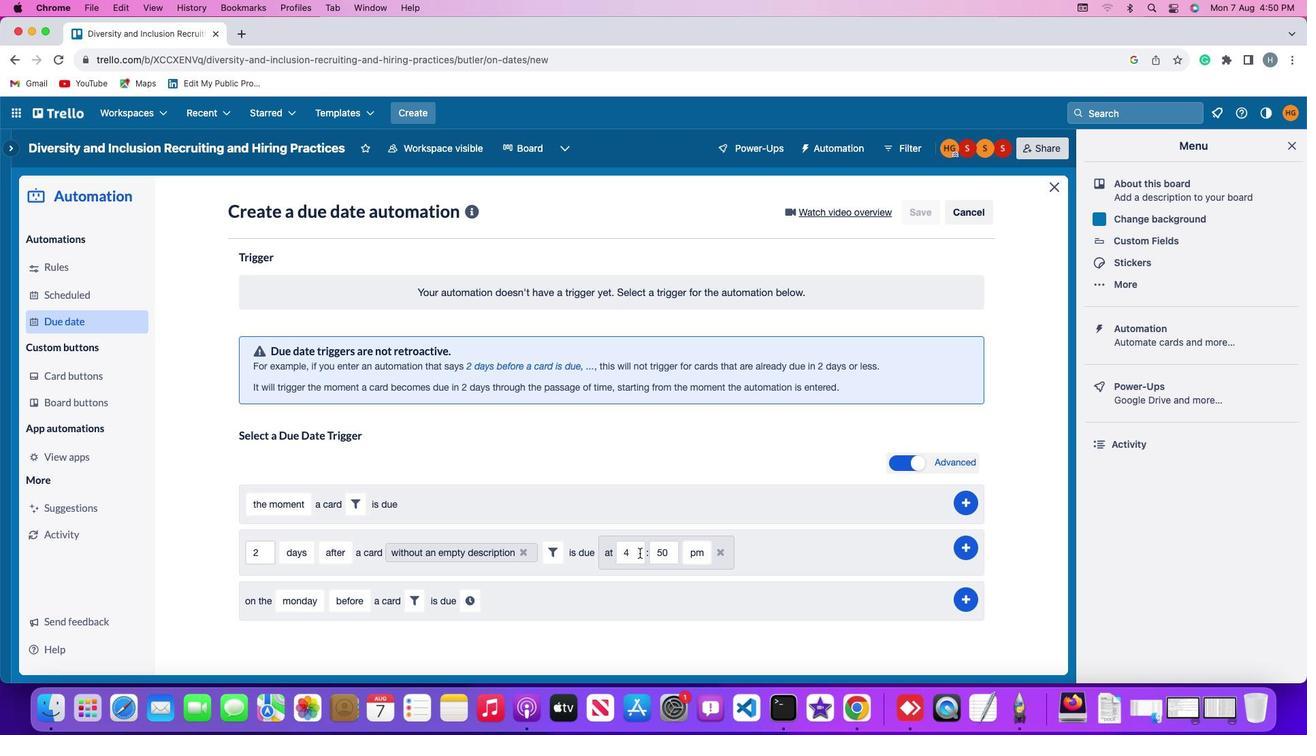 
Action: Mouse pressed left at (619, 550)
Screenshot: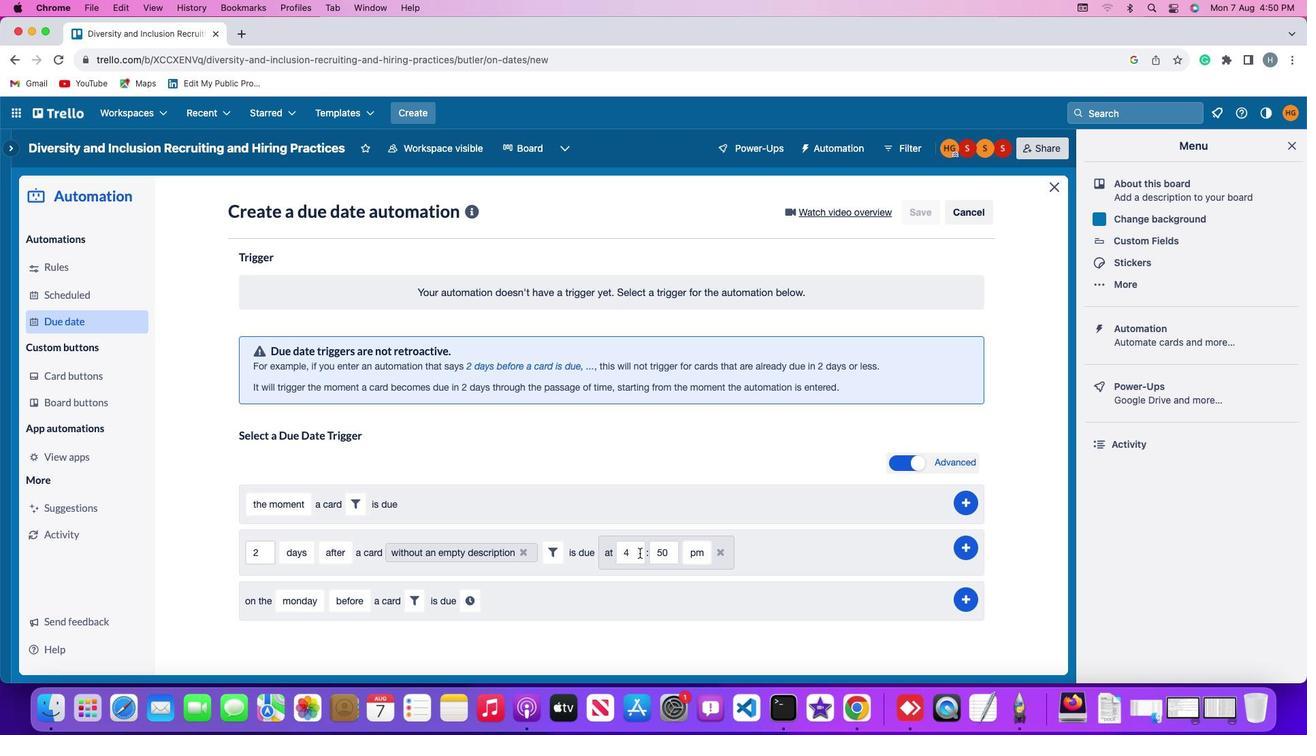 
Action: Mouse moved to (641, 555)
Screenshot: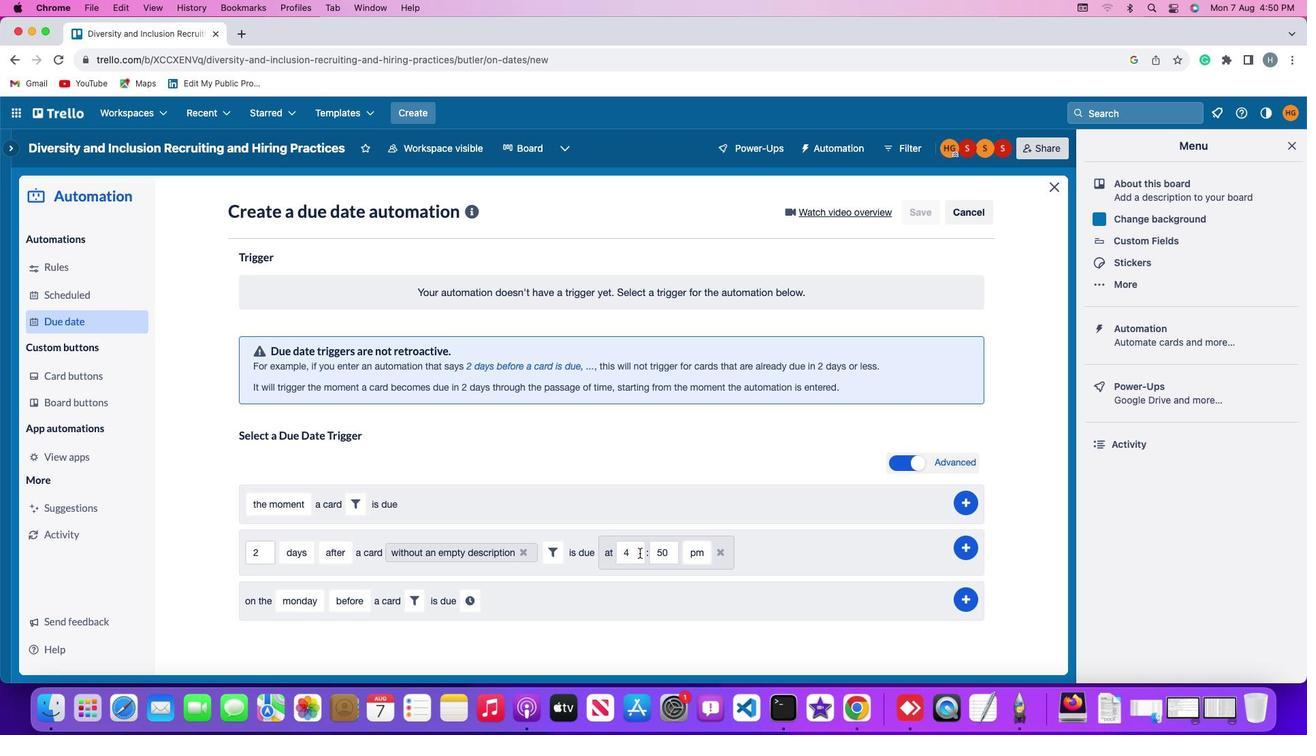 
Action: Mouse pressed left at (641, 555)
Screenshot: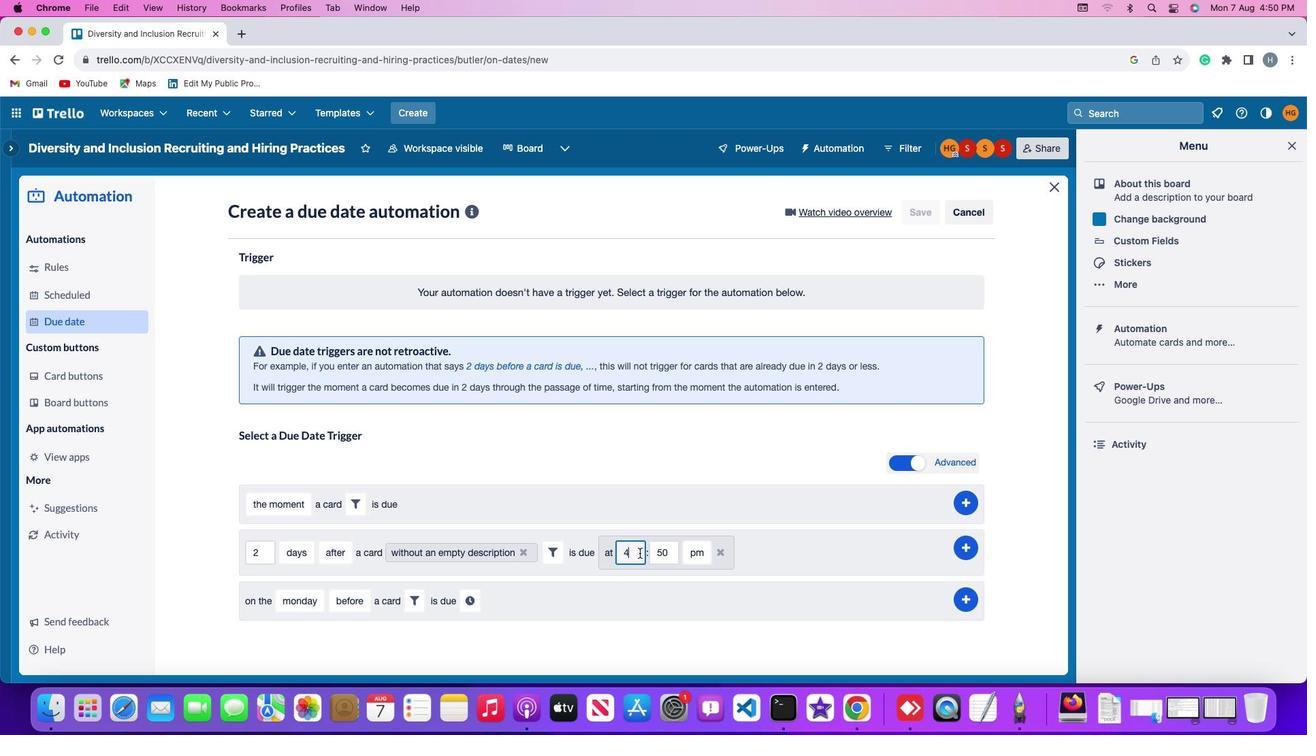 
Action: Mouse moved to (642, 555)
Screenshot: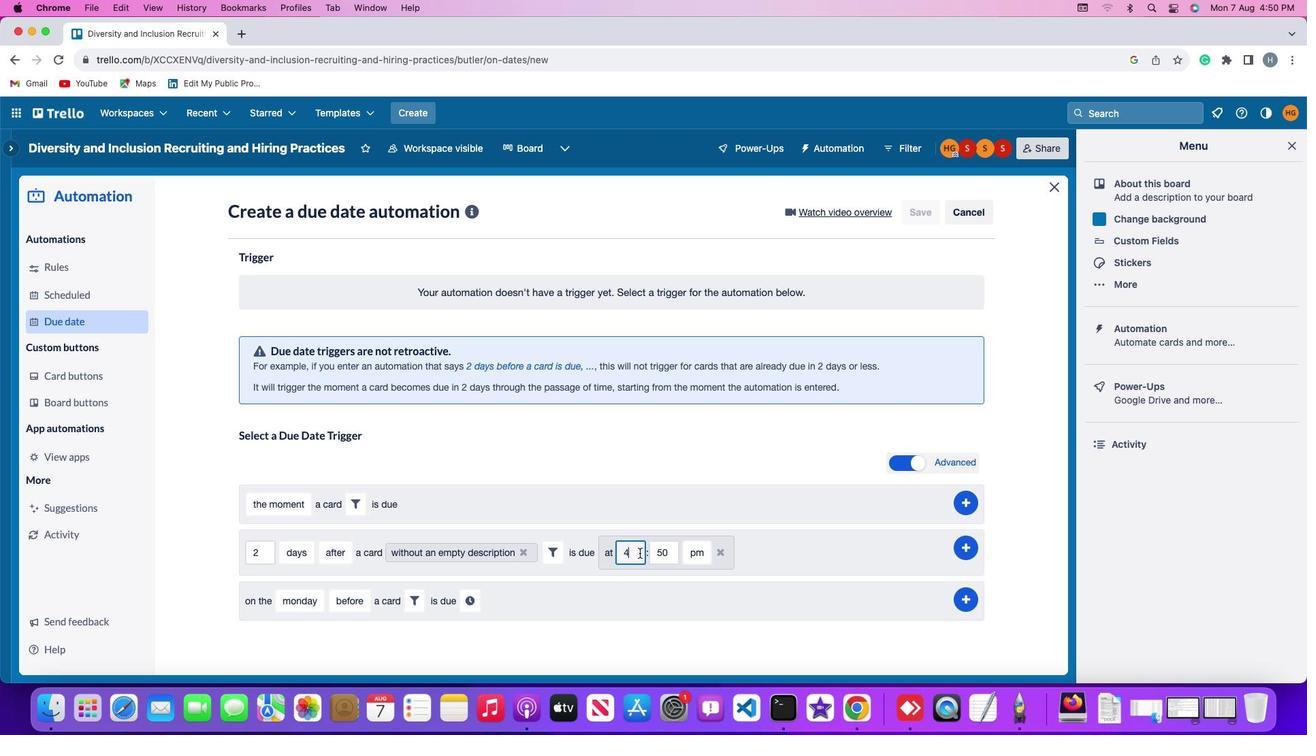 
Action: Key pressed Key.backspace'1''1'
Screenshot: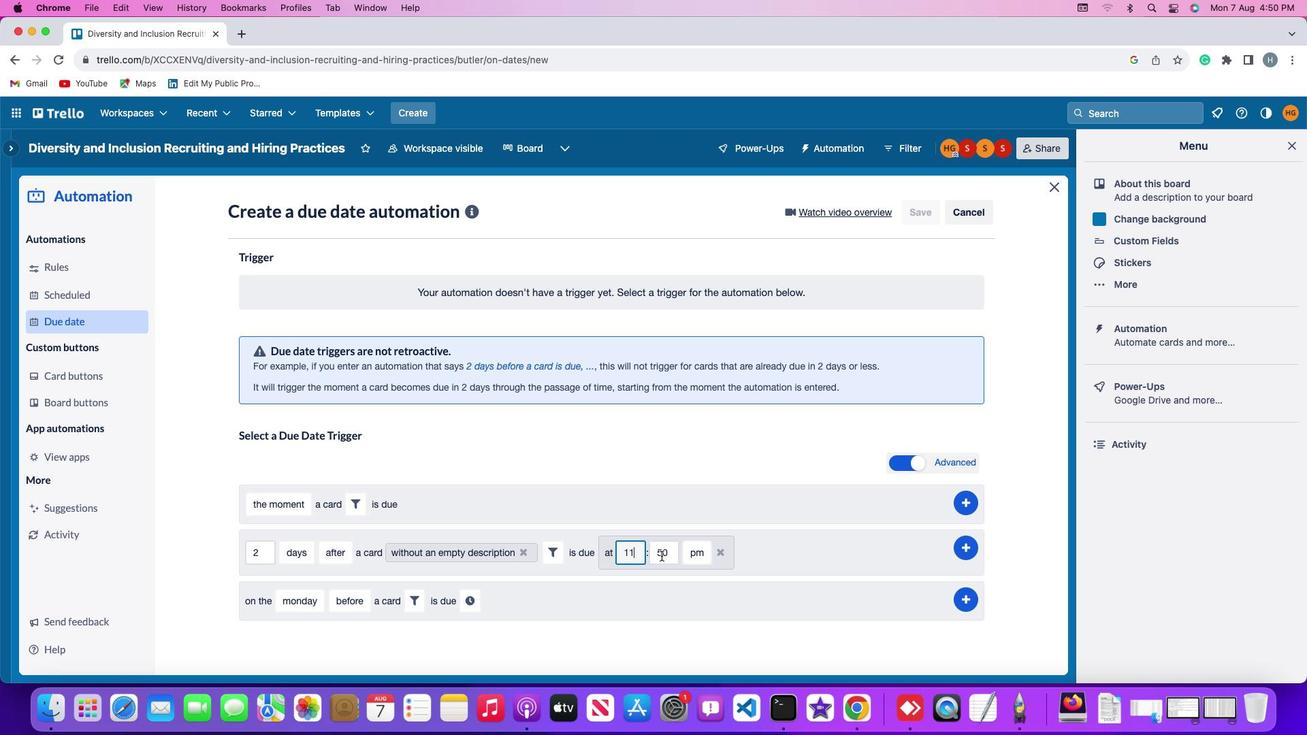
Action: Mouse moved to (675, 555)
Screenshot: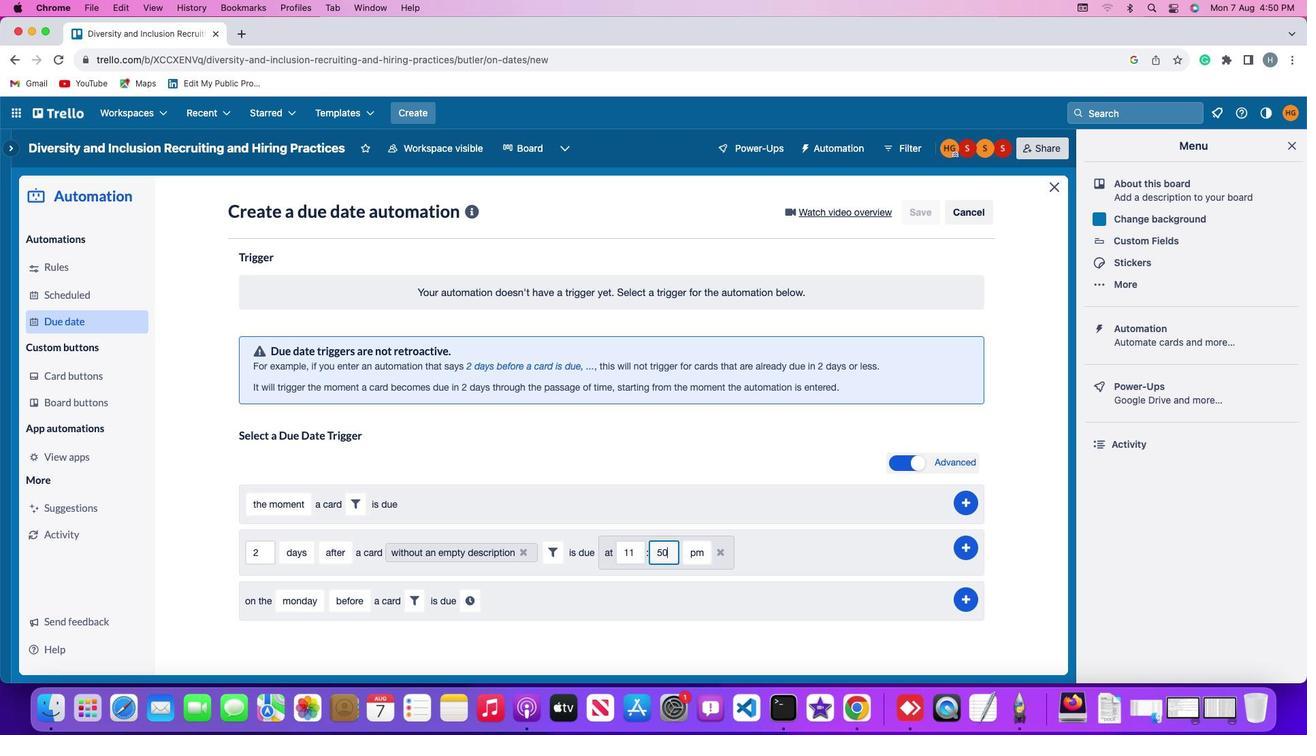 
Action: Mouse pressed left at (675, 555)
Screenshot: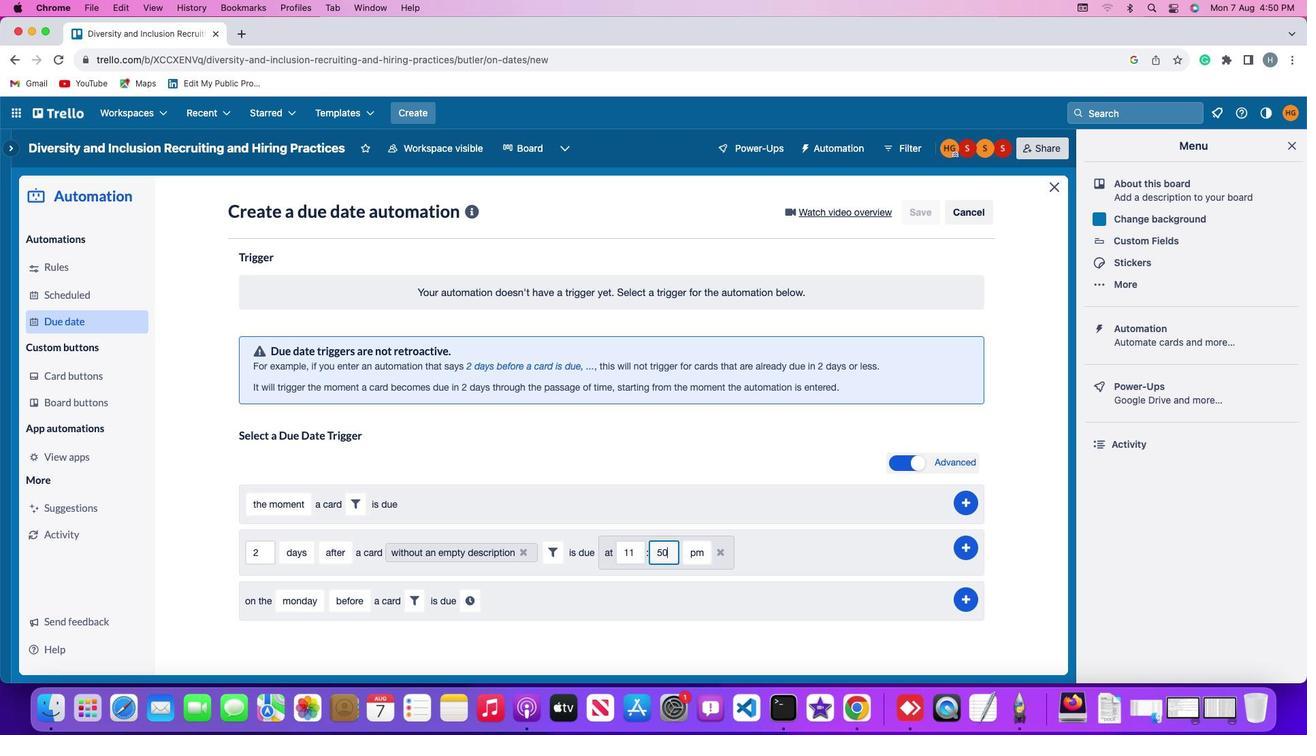 
Action: Mouse moved to (675, 555)
Screenshot: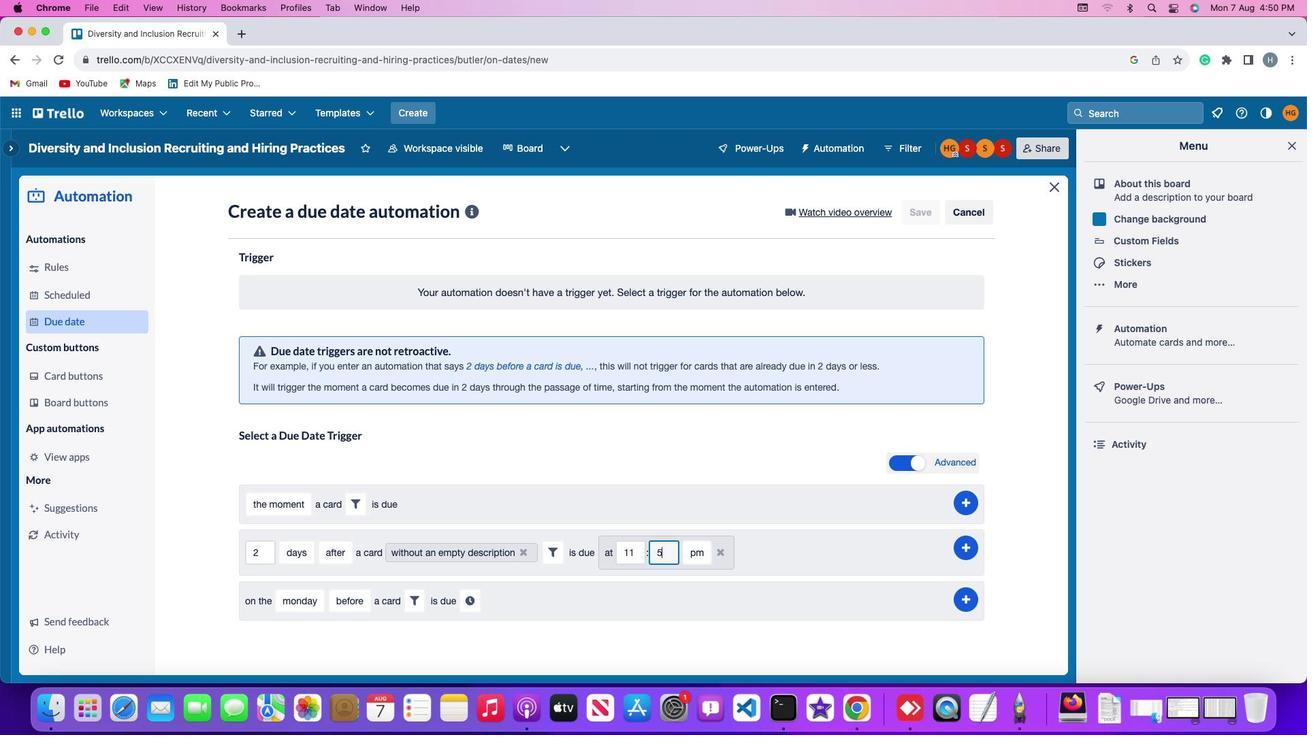 
Action: Key pressed Key.backspaceKey.backspaceKey.backspace'0''0'
Screenshot: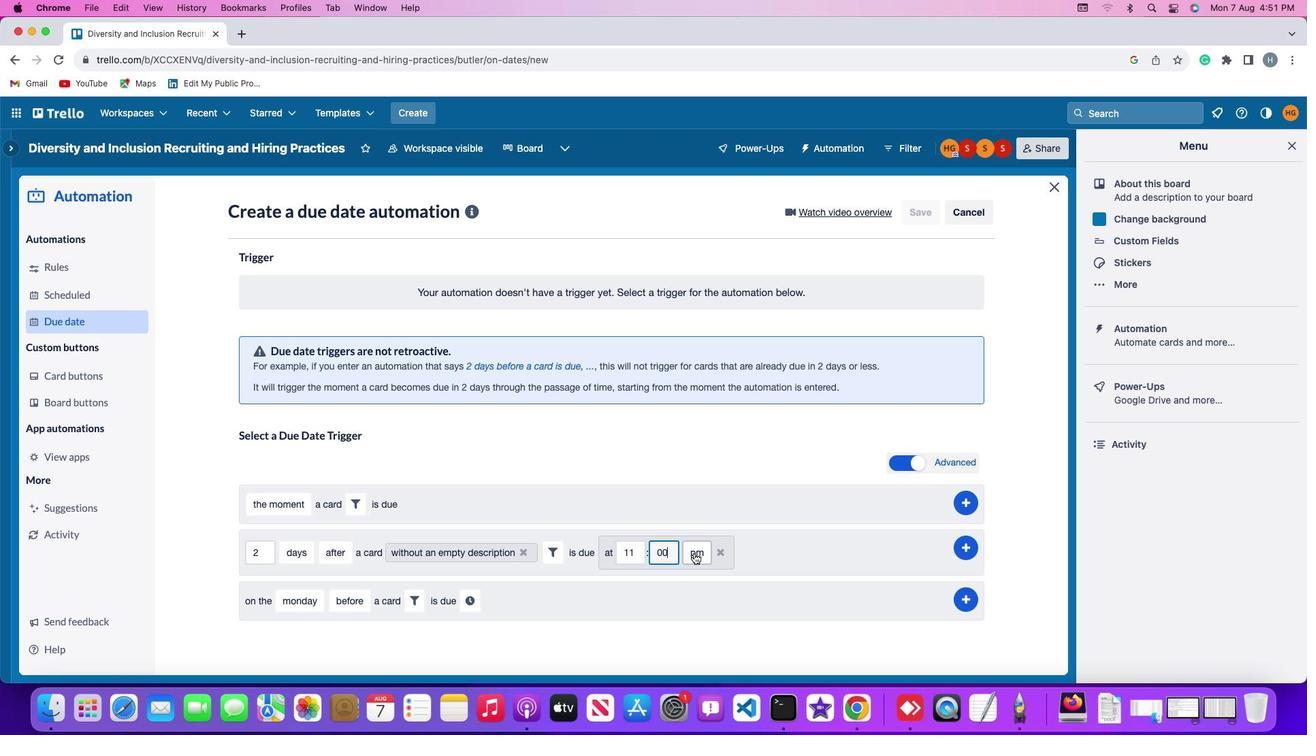 
Action: Mouse moved to (699, 554)
Screenshot: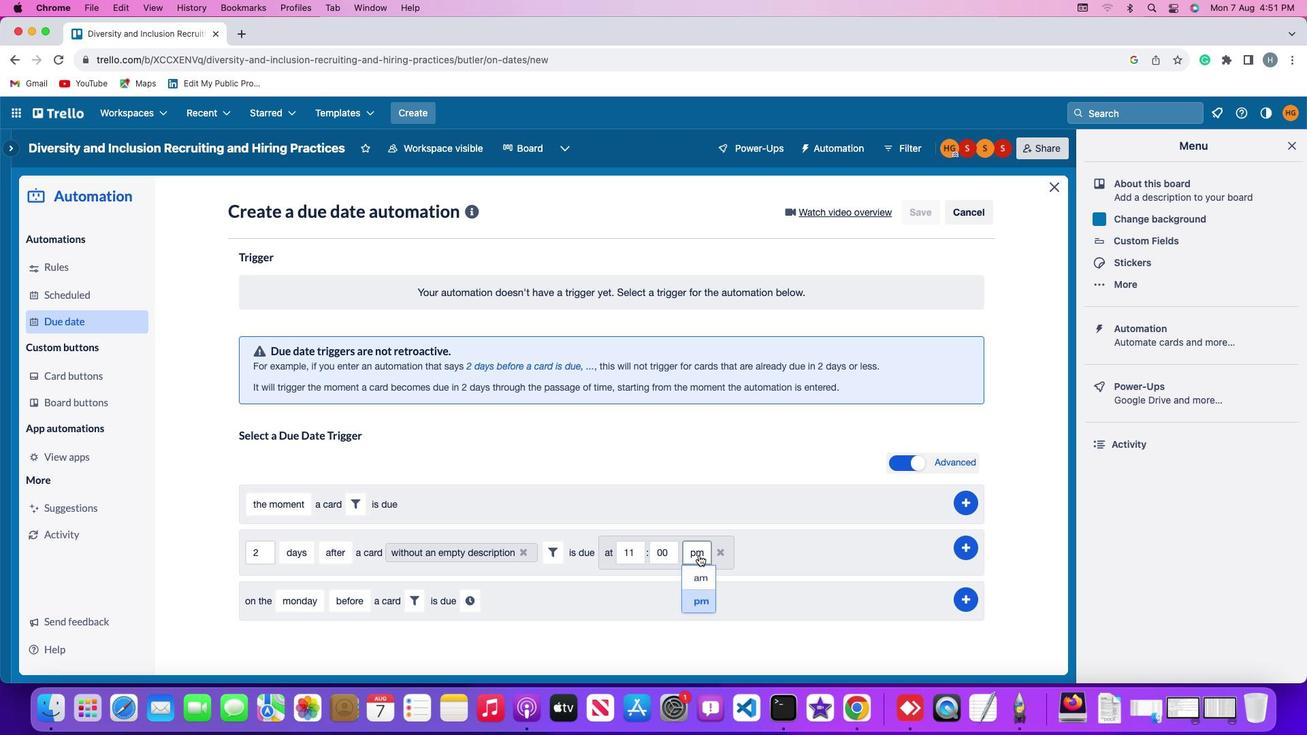 
Action: Mouse pressed left at (699, 554)
Screenshot: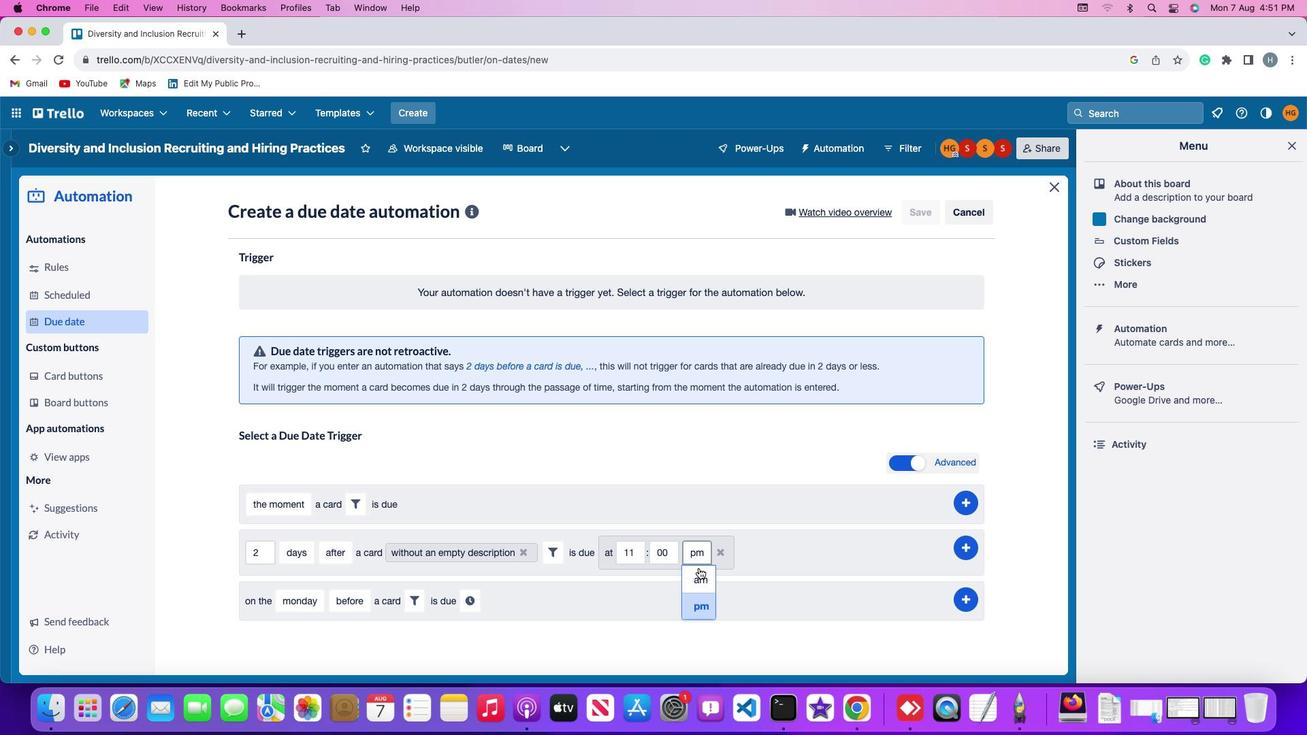 
Action: Mouse moved to (700, 576)
Screenshot: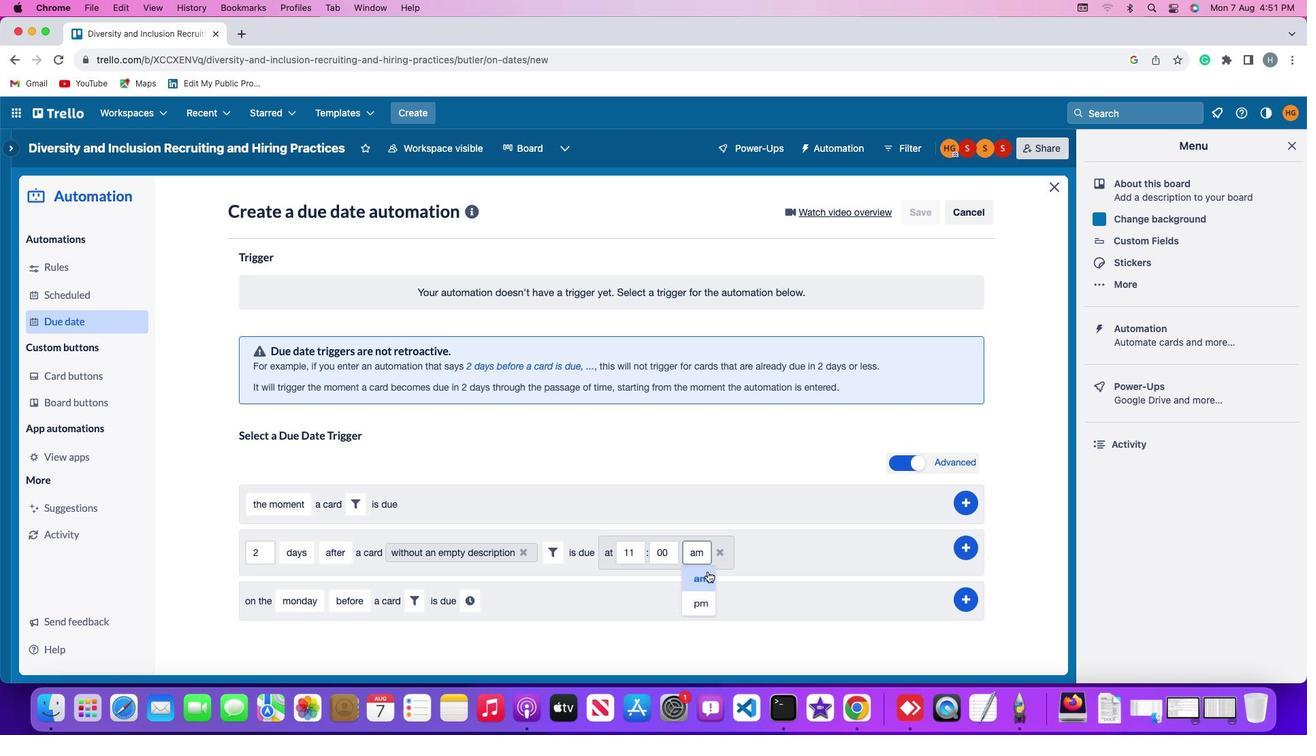 
Action: Mouse pressed left at (700, 576)
Screenshot: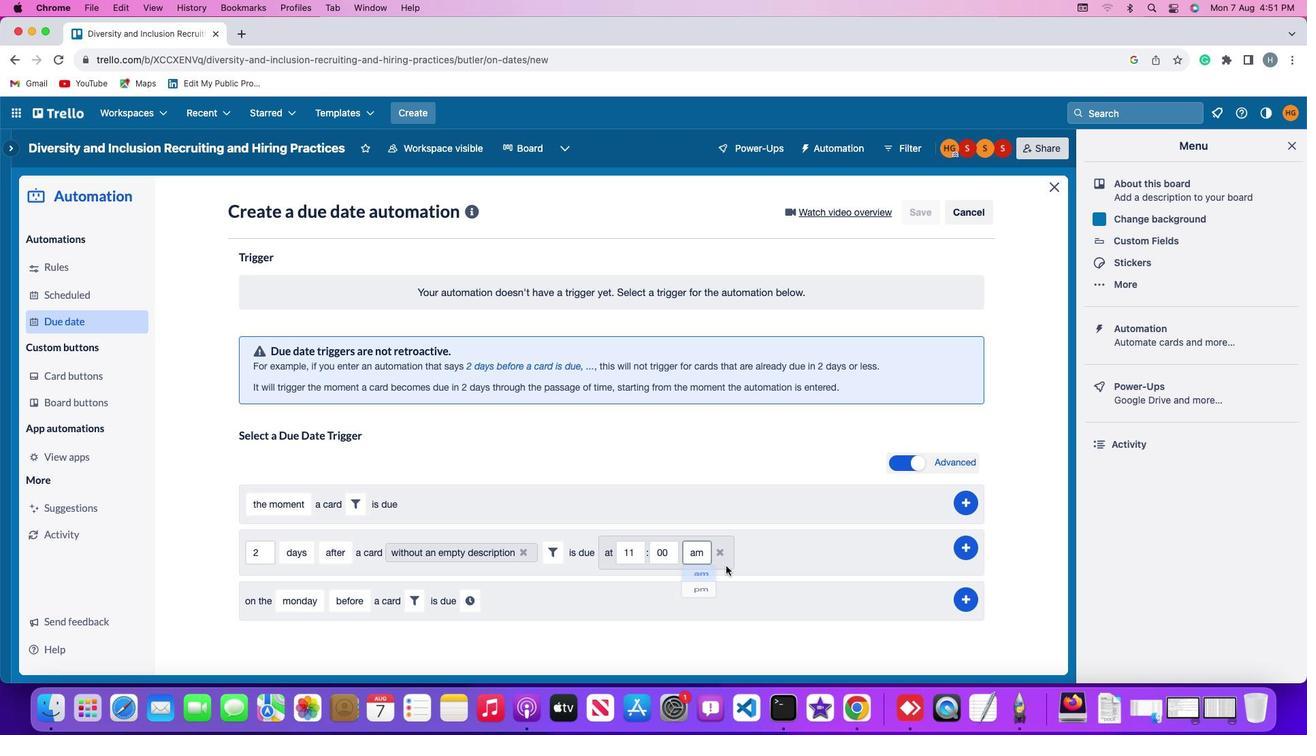 
Action: Mouse moved to (969, 547)
Screenshot: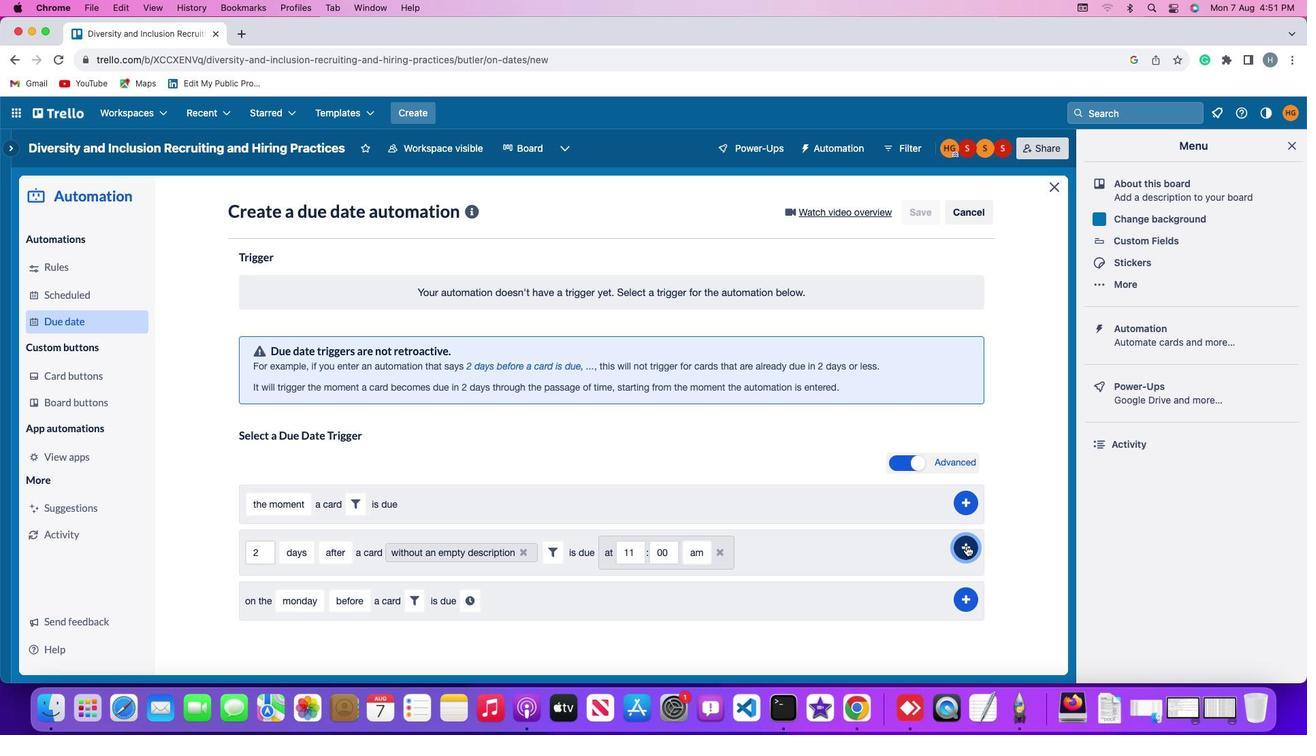
Action: Mouse pressed left at (969, 547)
Screenshot: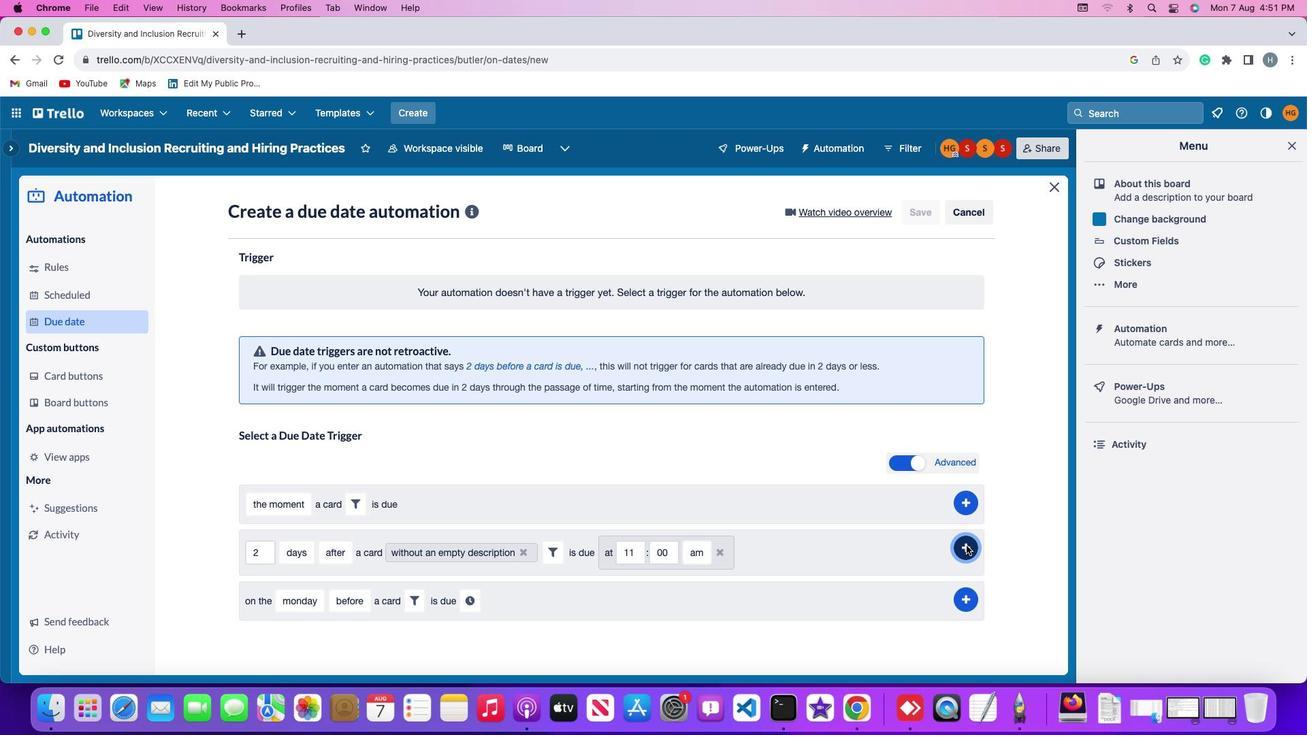 
Action: Mouse moved to (1012, 398)
Screenshot: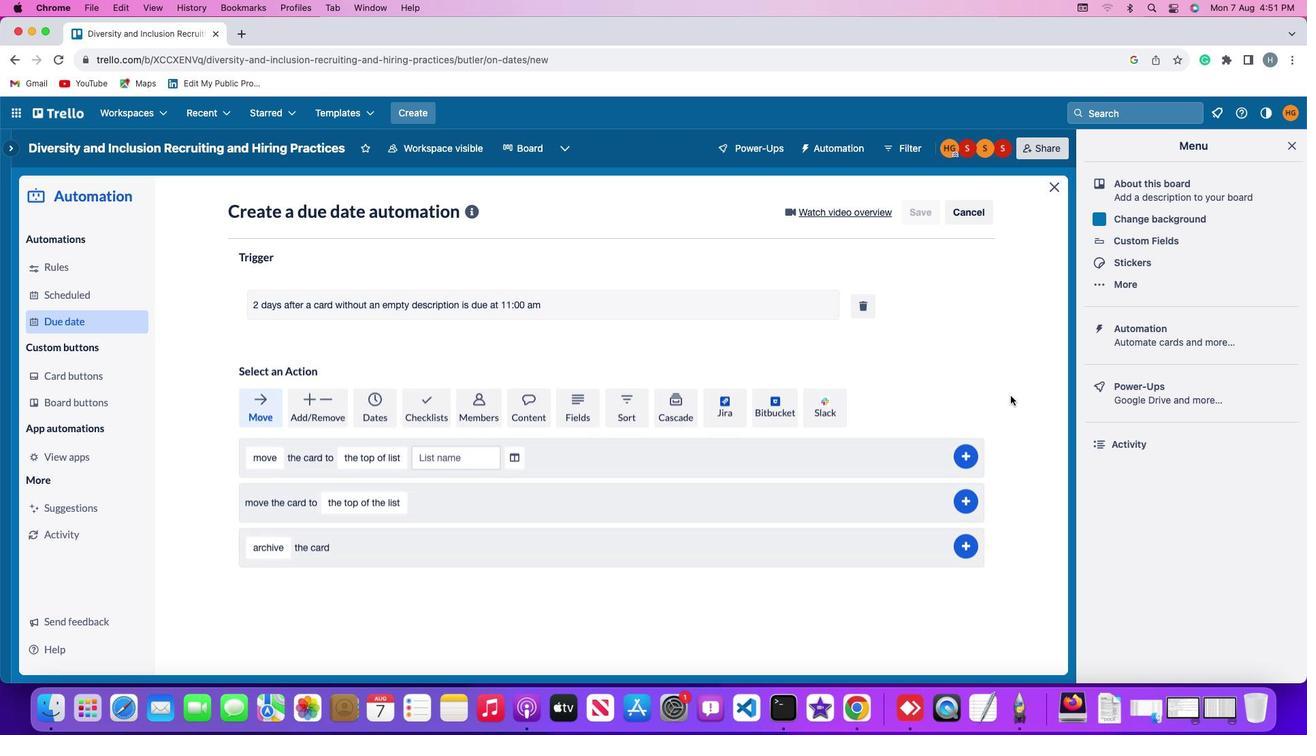 
